 Task: Open Card Tax Planning Review in Board Public Speaking Training to Workspace Advertising Technology and add a team member Softage.2@softage.net, a label Blue, a checklist Career Development, an attachment from your computer, a color Blue and finally, add a card description 'Plan and execute company team-building exercise' and a comment 'Given the potential impact of this task on our company culture and values, let us ensure that we approach it with a sense of inclusivity and diversity.'. Add a start date 'Jan 02, 1900' with a due date 'Jan 09, 1900'
Action: Mouse moved to (221, 147)
Screenshot: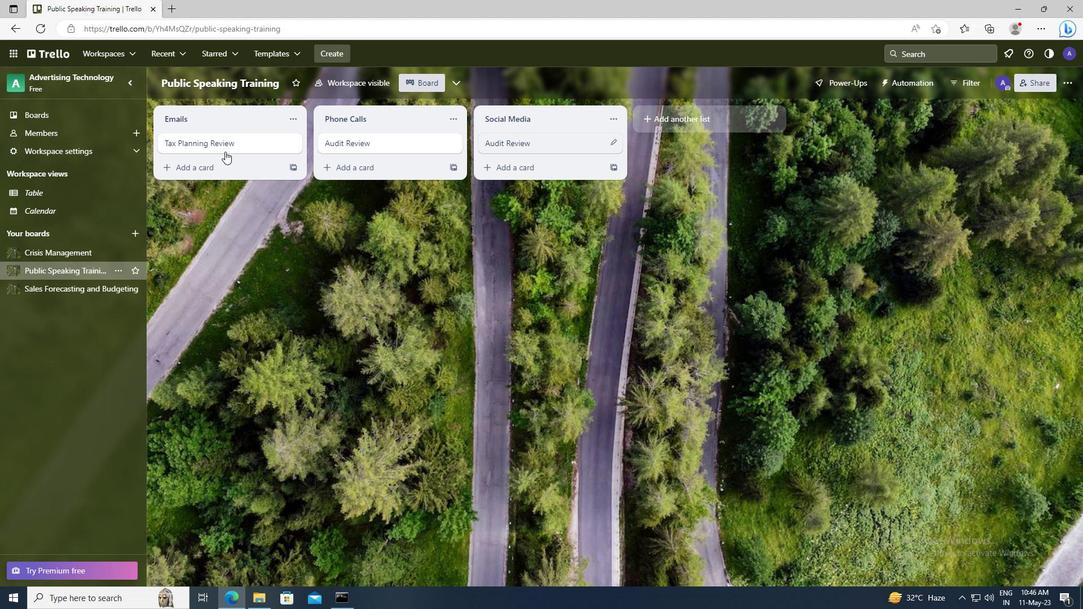 
Action: Mouse pressed left at (221, 147)
Screenshot: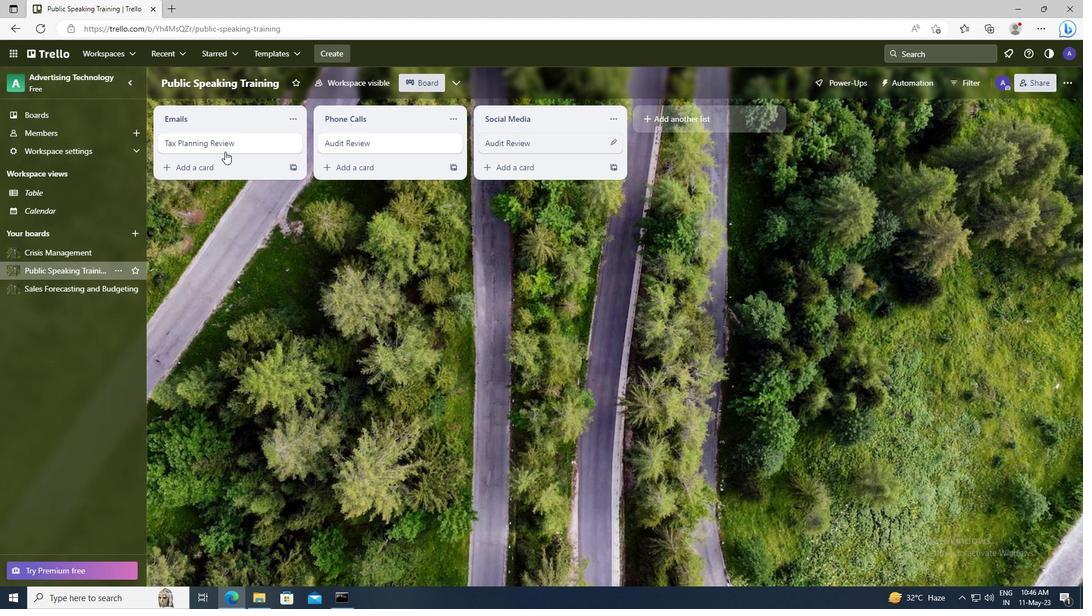 
Action: Mouse moved to (690, 145)
Screenshot: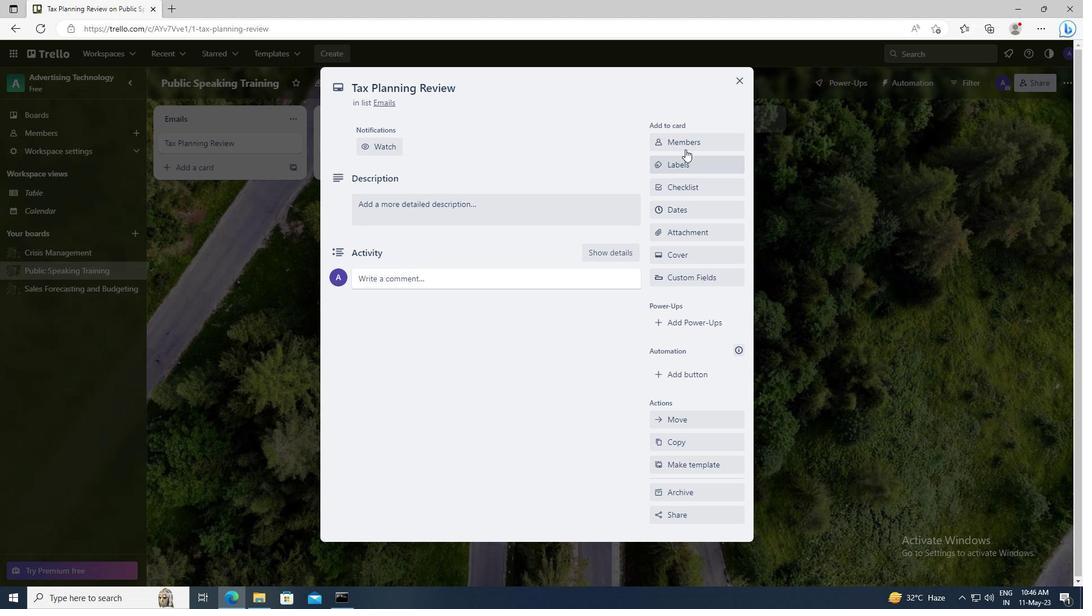
Action: Mouse pressed left at (690, 145)
Screenshot: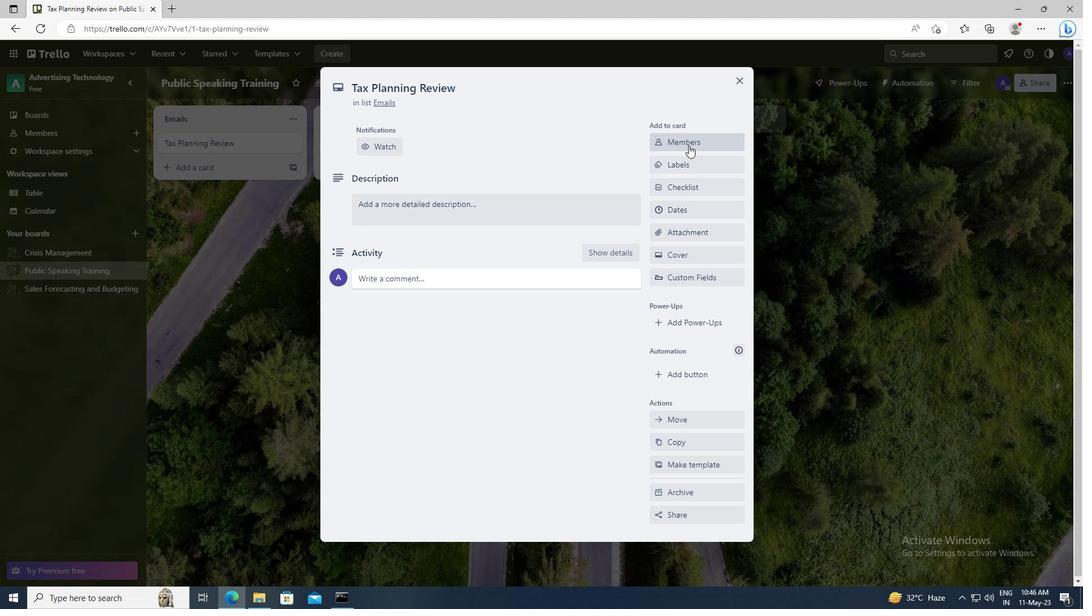 
Action: Mouse moved to (699, 199)
Screenshot: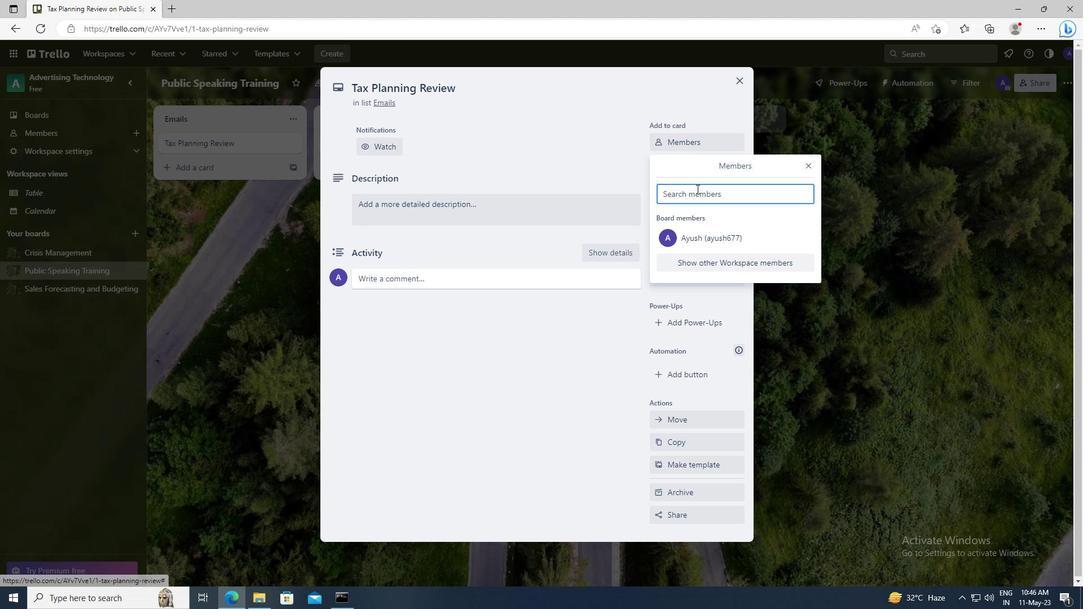 
Action: Mouse pressed left at (699, 199)
Screenshot: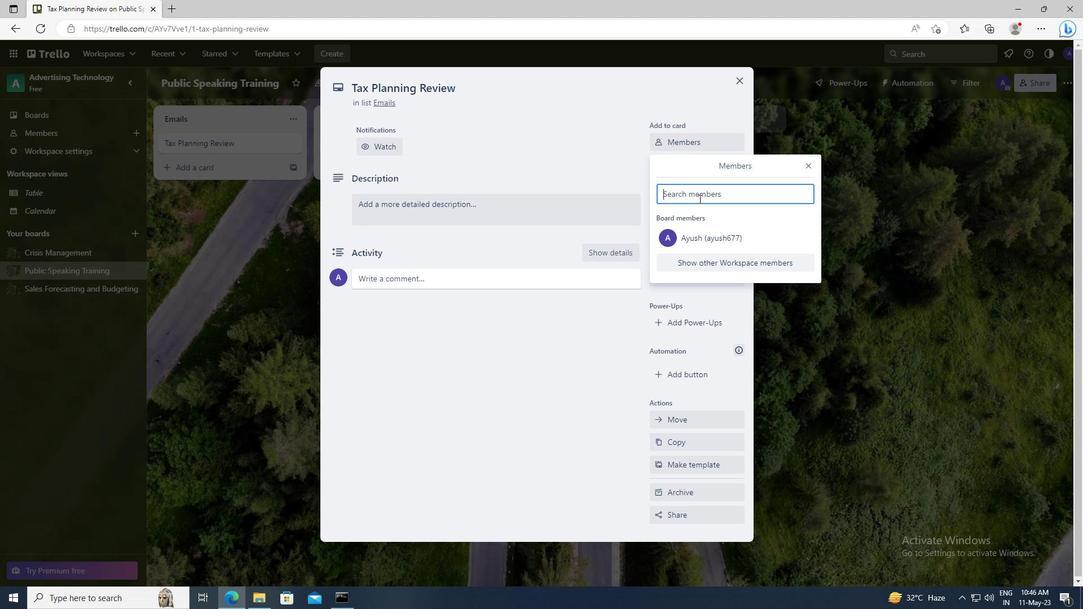 
Action: Key pressed <Key.shift>SOFTAGE.2
Screenshot: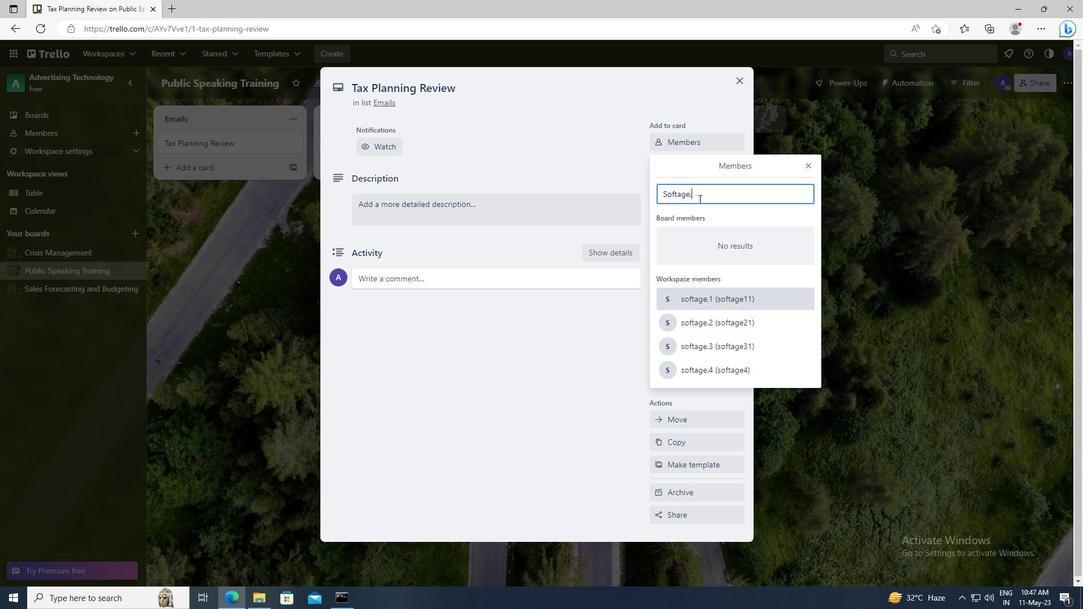 
Action: Mouse moved to (713, 303)
Screenshot: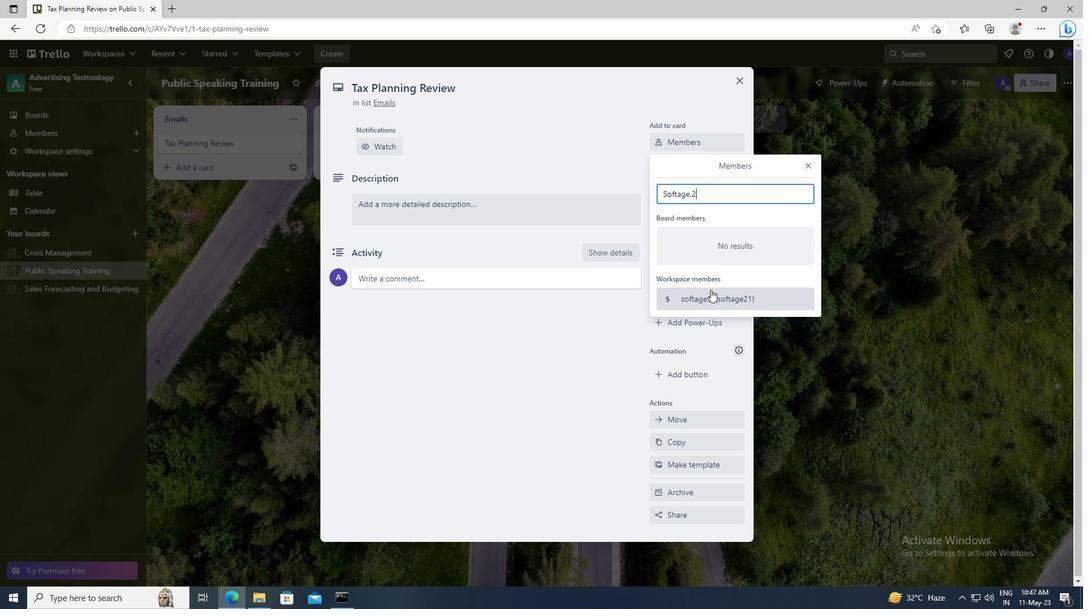 
Action: Mouse pressed left at (713, 303)
Screenshot: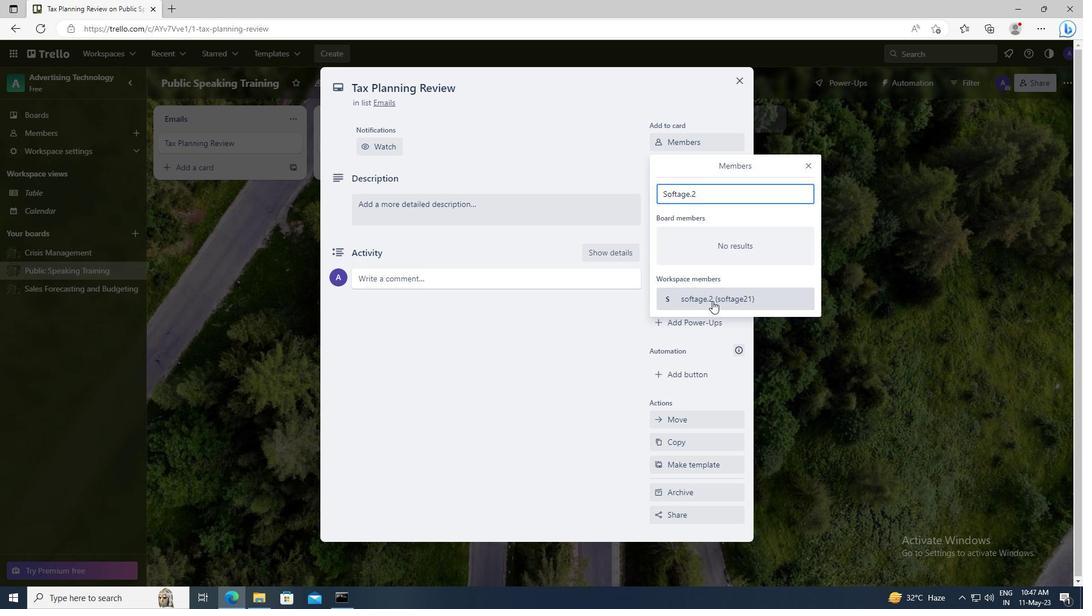 
Action: Mouse moved to (810, 166)
Screenshot: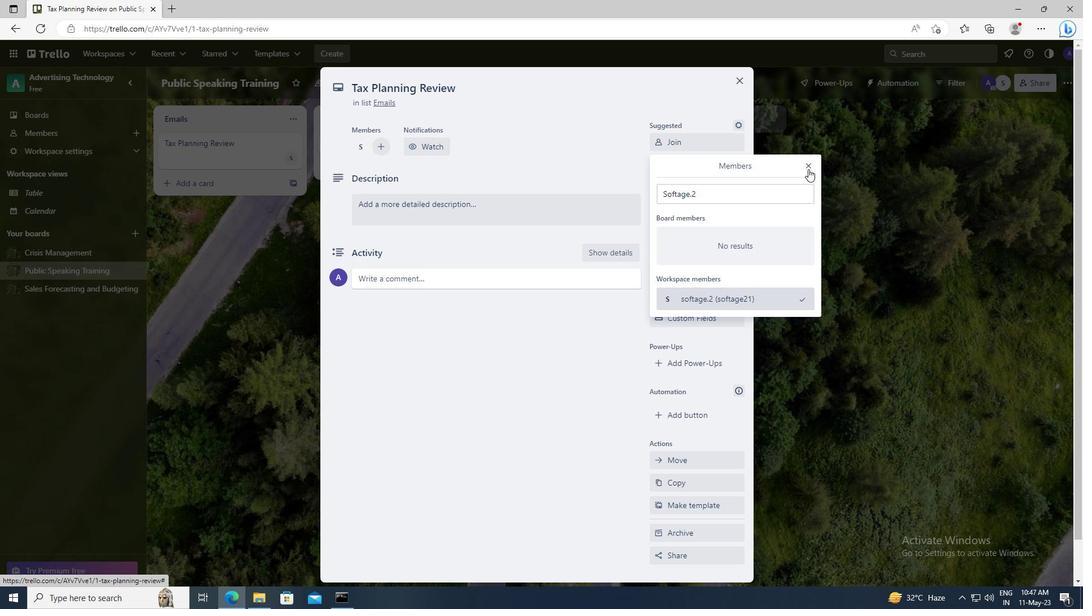 
Action: Mouse pressed left at (810, 166)
Screenshot: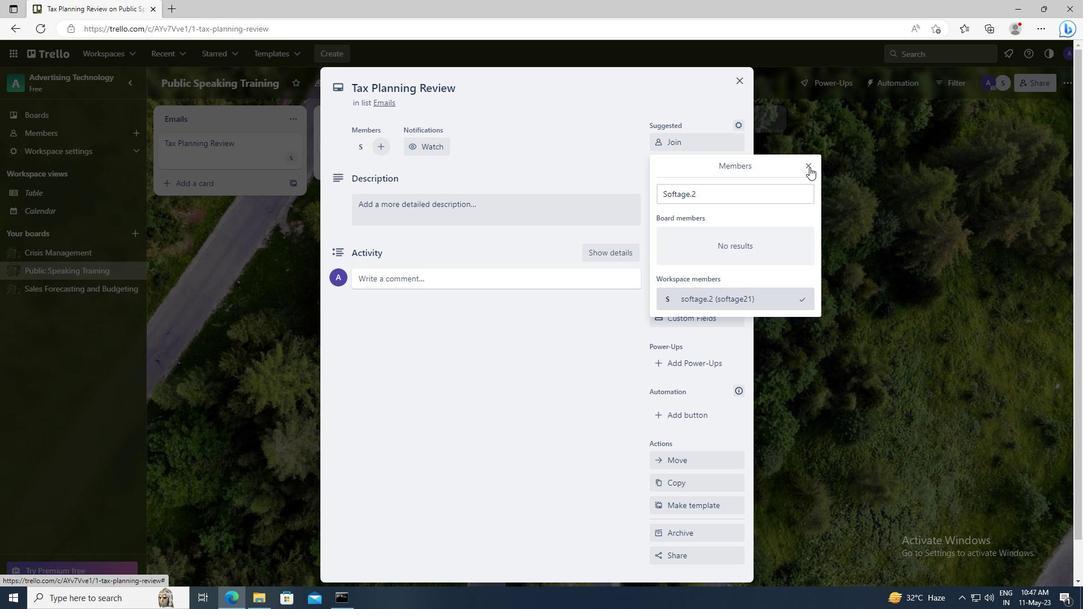 
Action: Mouse moved to (710, 199)
Screenshot: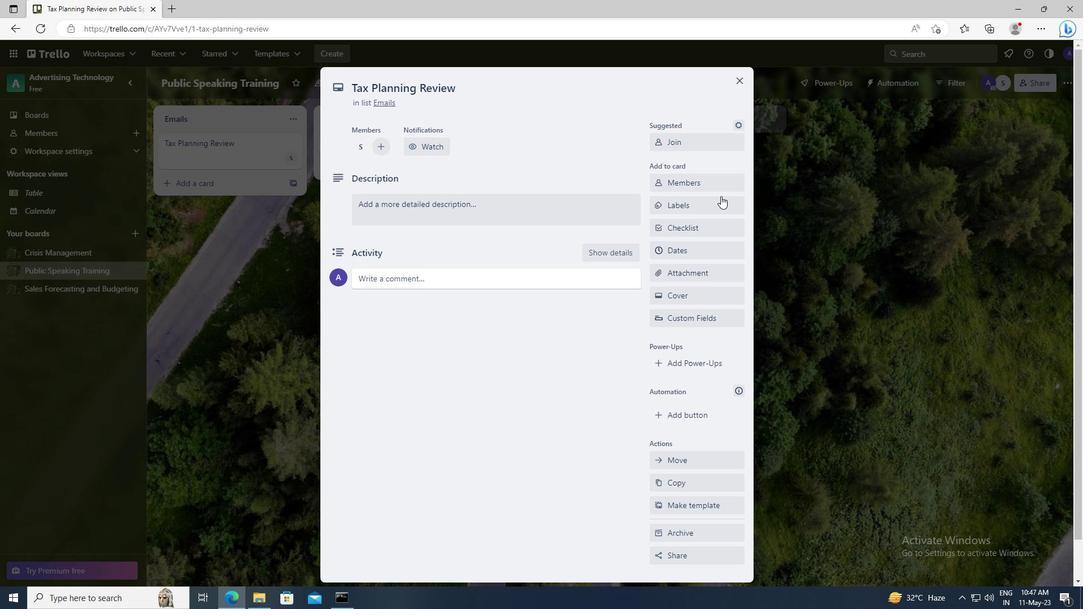 
Action: Mouse pressed left at (710, 199)
Screenshot: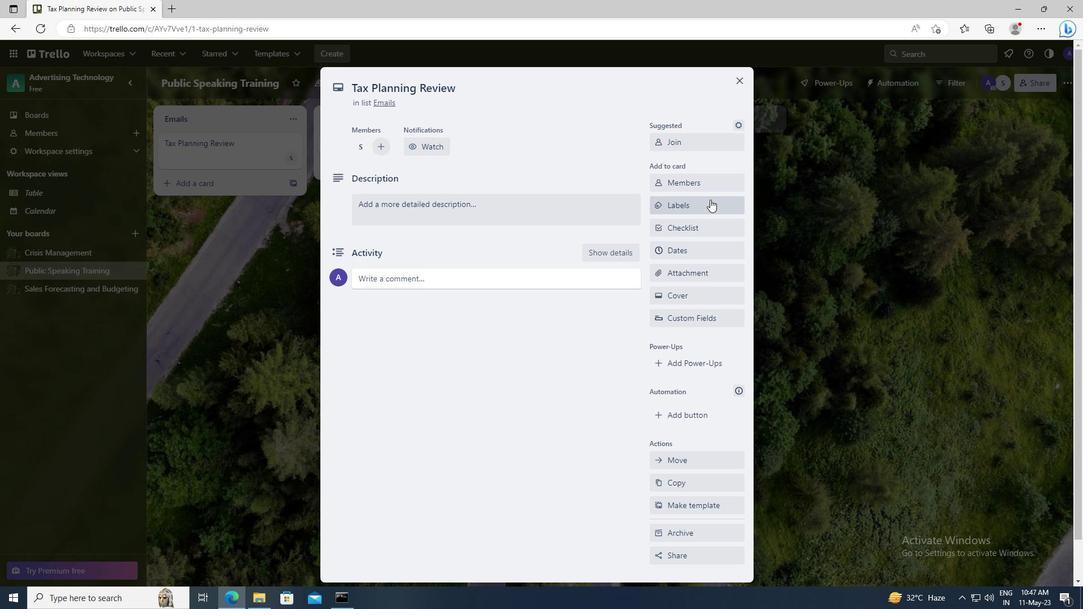 
Action: Mouse moved to (712, 425)
Screenshot: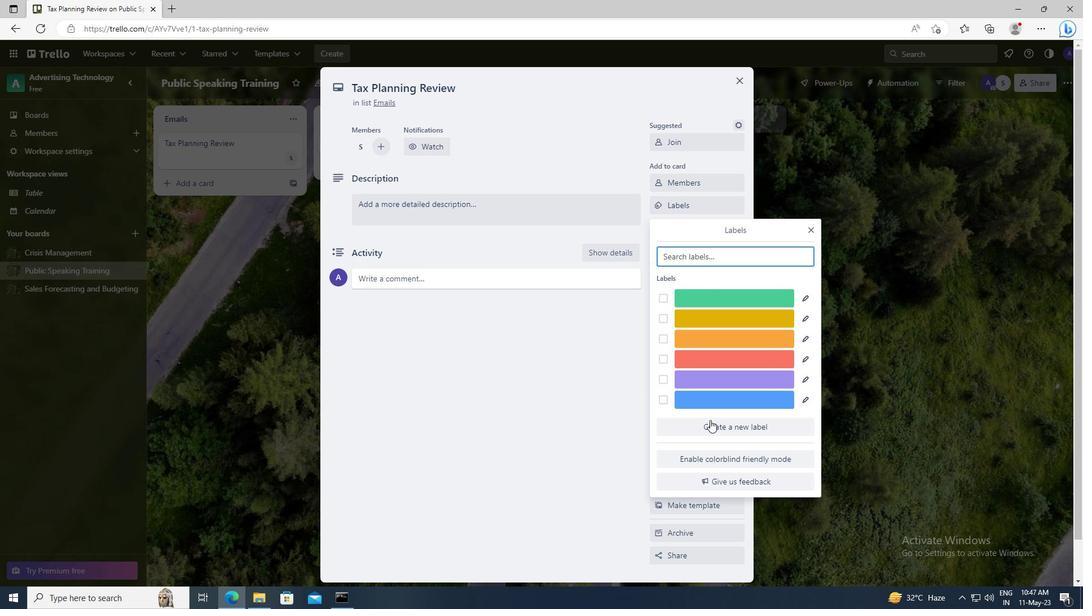 
Action: Mouse pressed left at (712, 425)
Screenshot: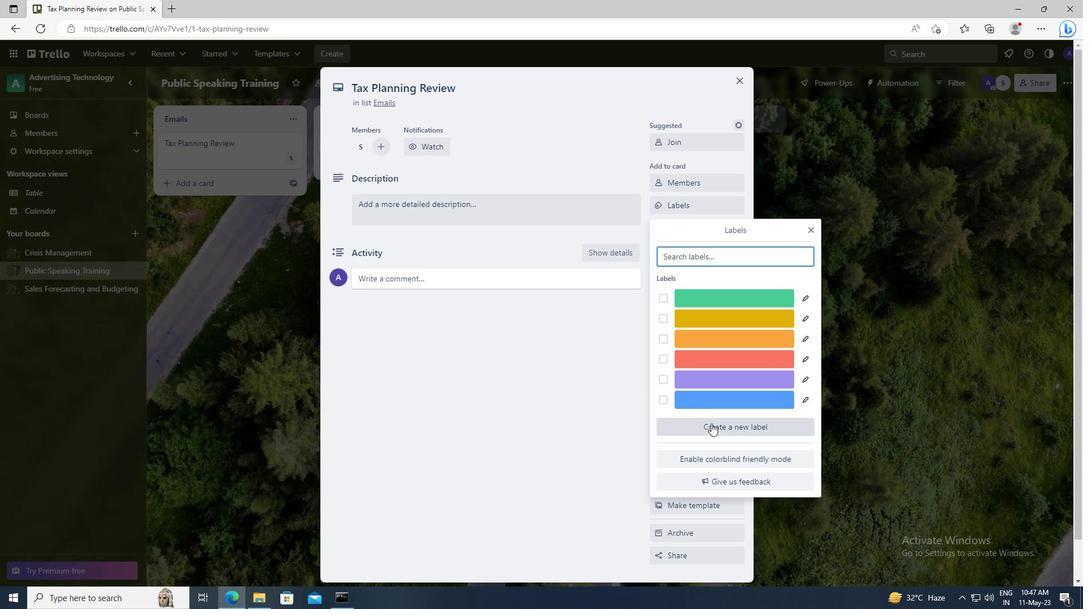 
Action: Mouse moved to (677, 455)
Screenshot: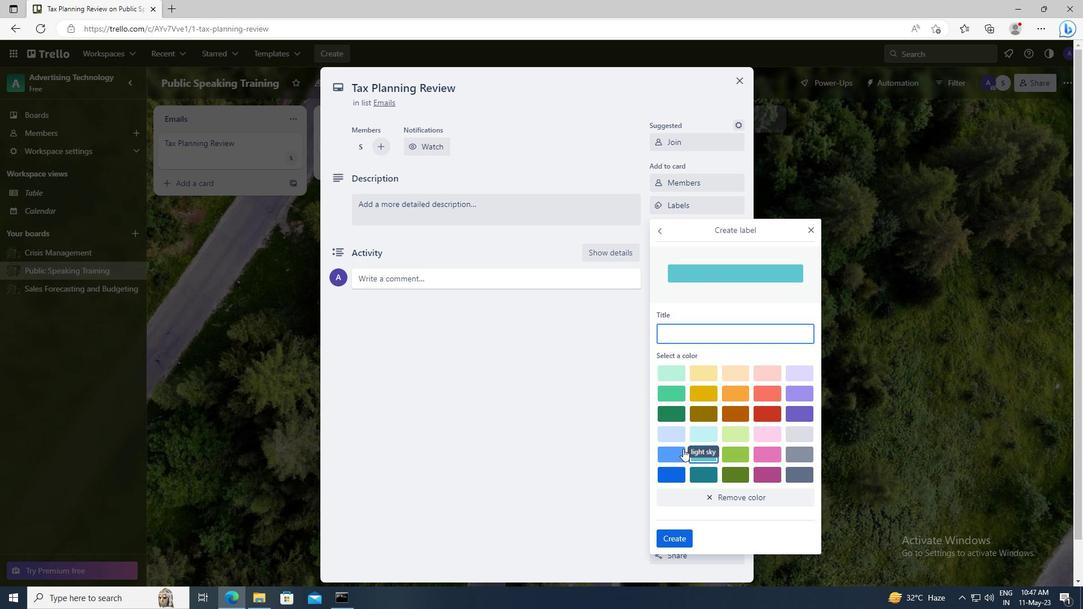 
Action: Mouse pressed left at (677, 455)
Screenshot: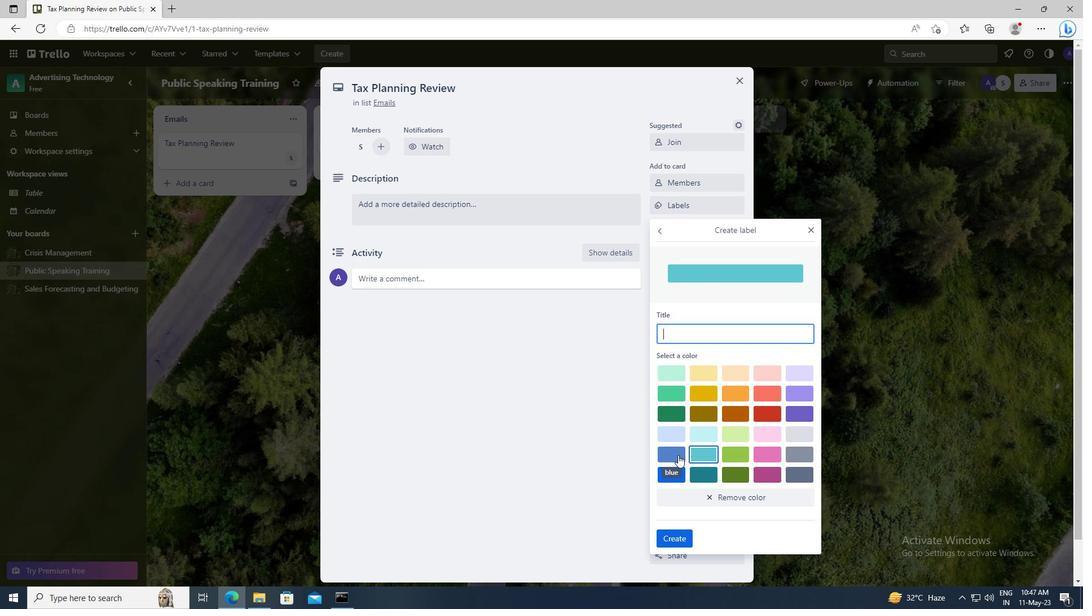 
Action: Mouse moved to (674, 543)
Screenshot: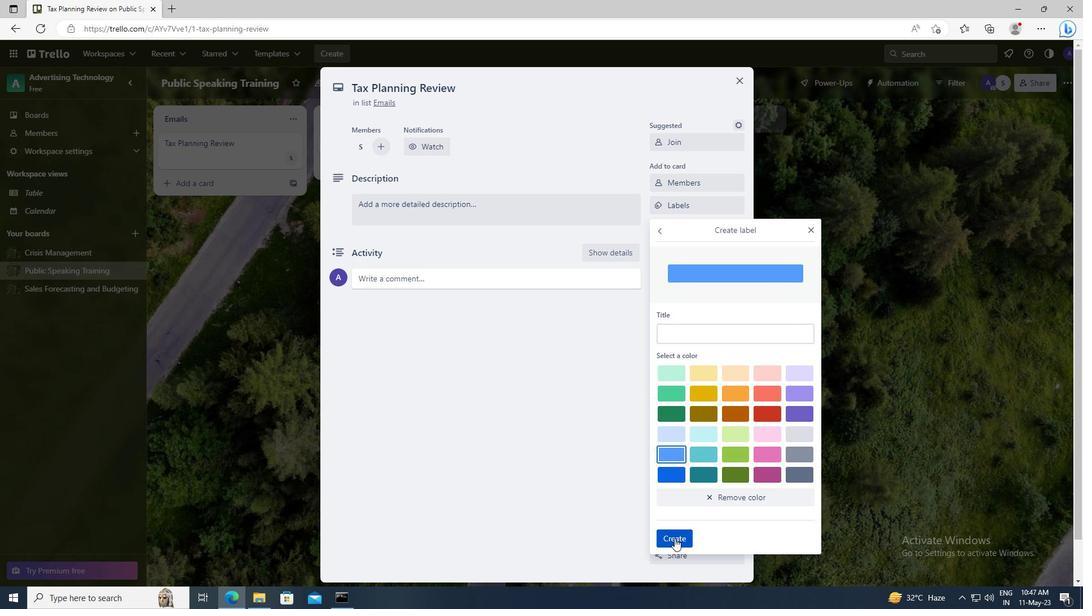 
Action: Mouse pressed left at (674, 543)
Screenshot: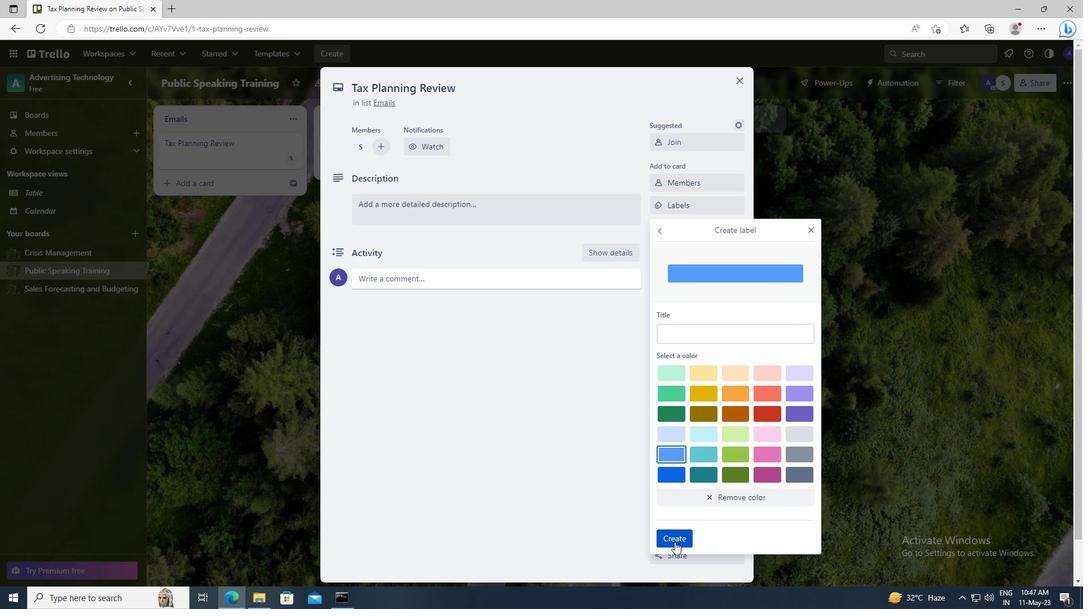 
Action: Mouse moved to (809, 228)
Screenshot: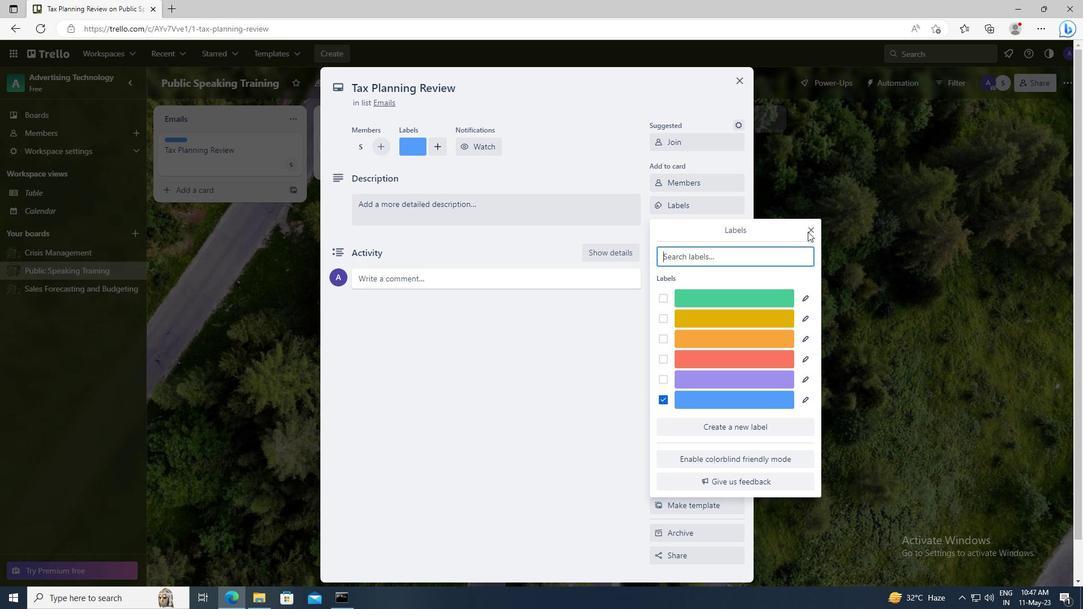 
Action: Mouse pressed left at (809, 228)
Screenshot: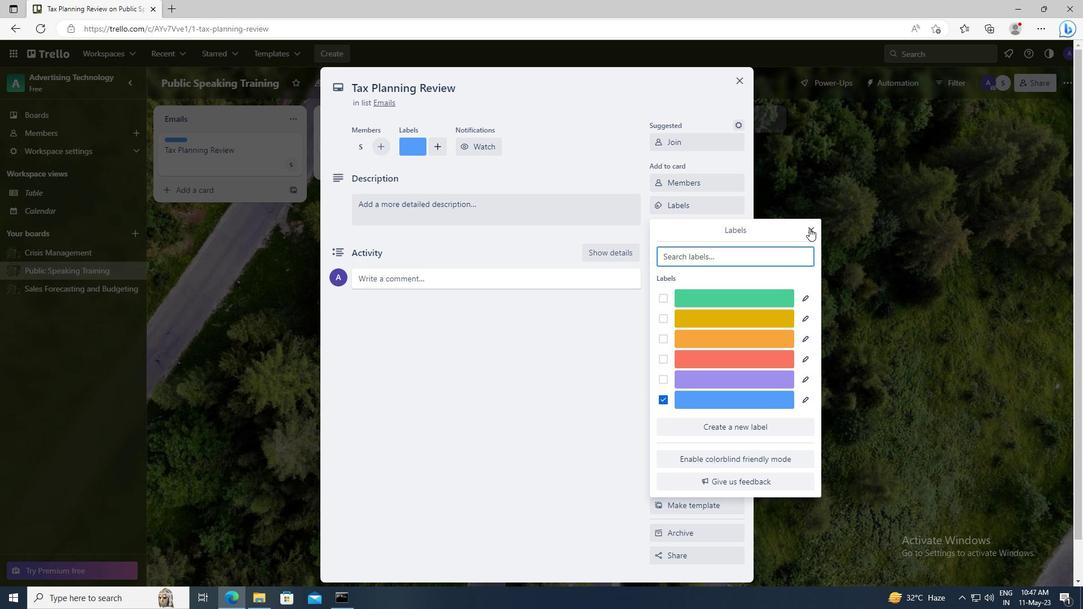 
Action: Mouse moved to (701, 225)
Screenshot: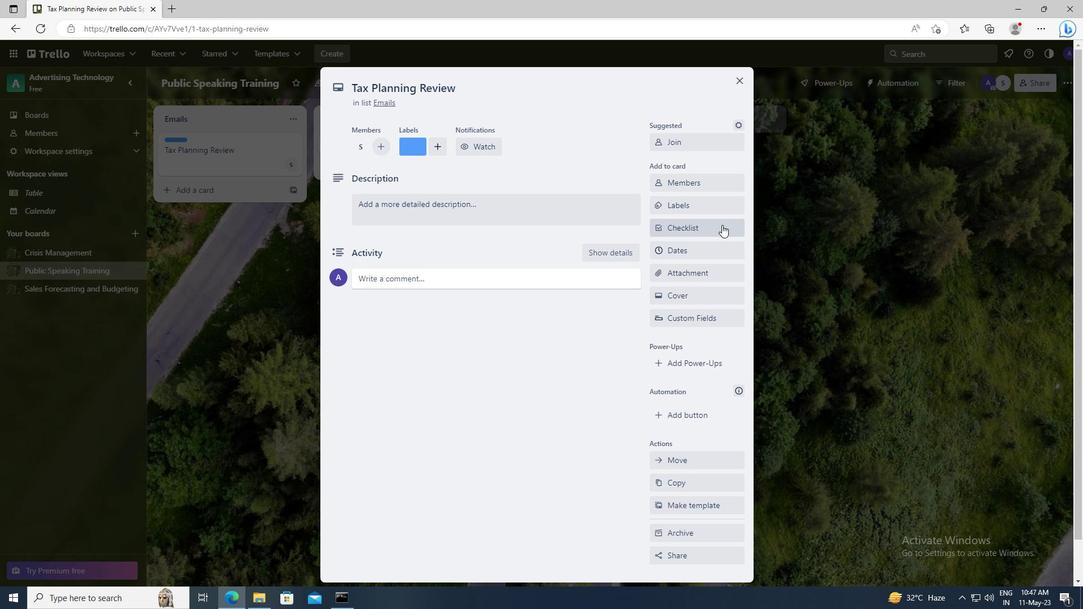 
Action: Mouse pressed left at (701, 225)
Screenshot: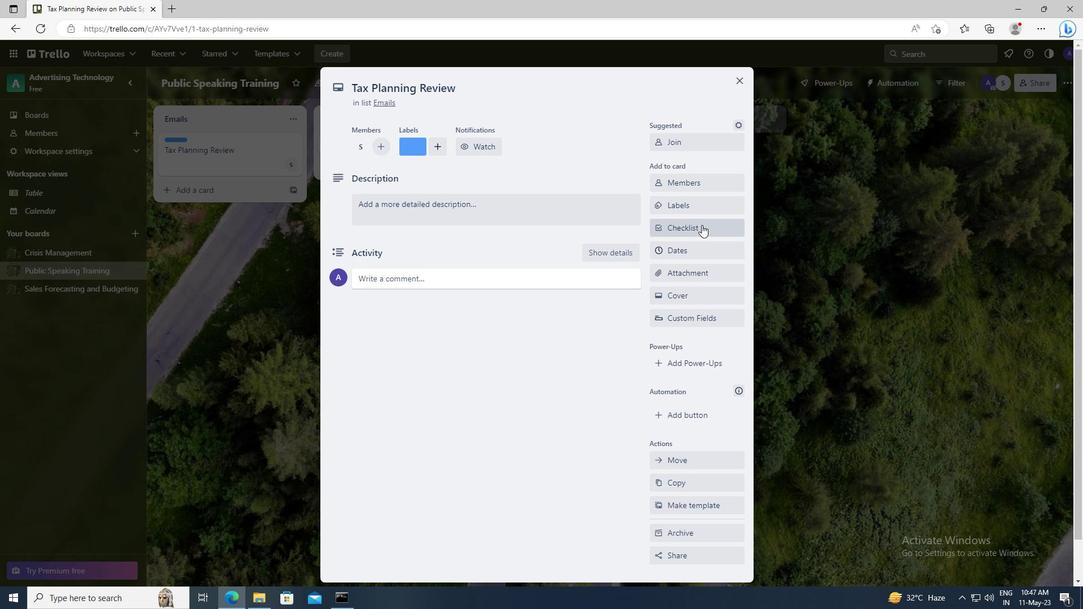
Action: Key pressed <Key.shift>CAREER<Key.space><Key.shift>DEVELOPMENT
Screenshot: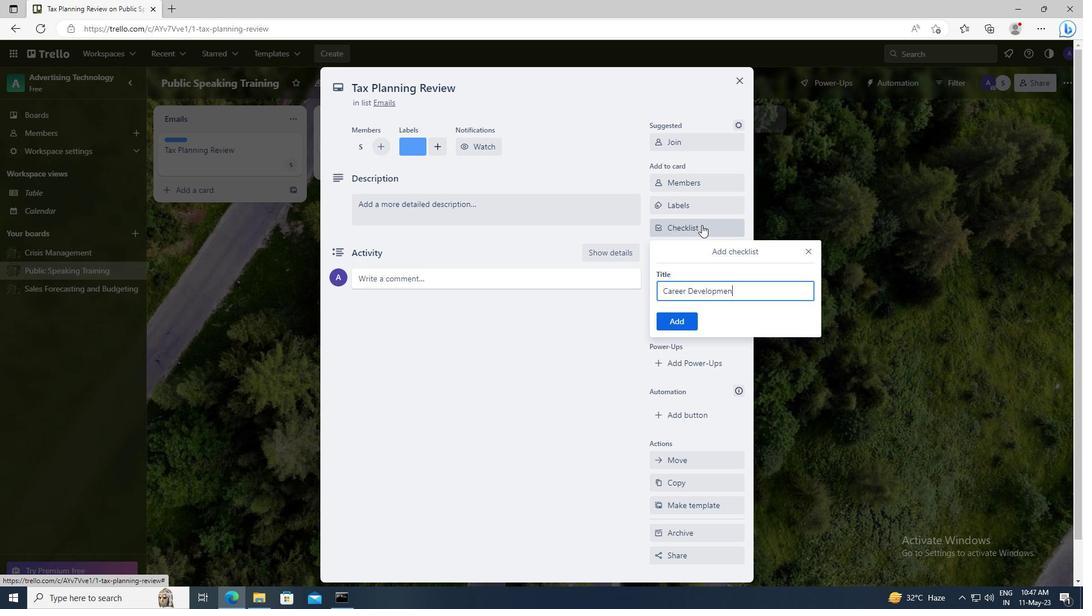 
Action: Mouse moved to (682, 320)
Screenshot: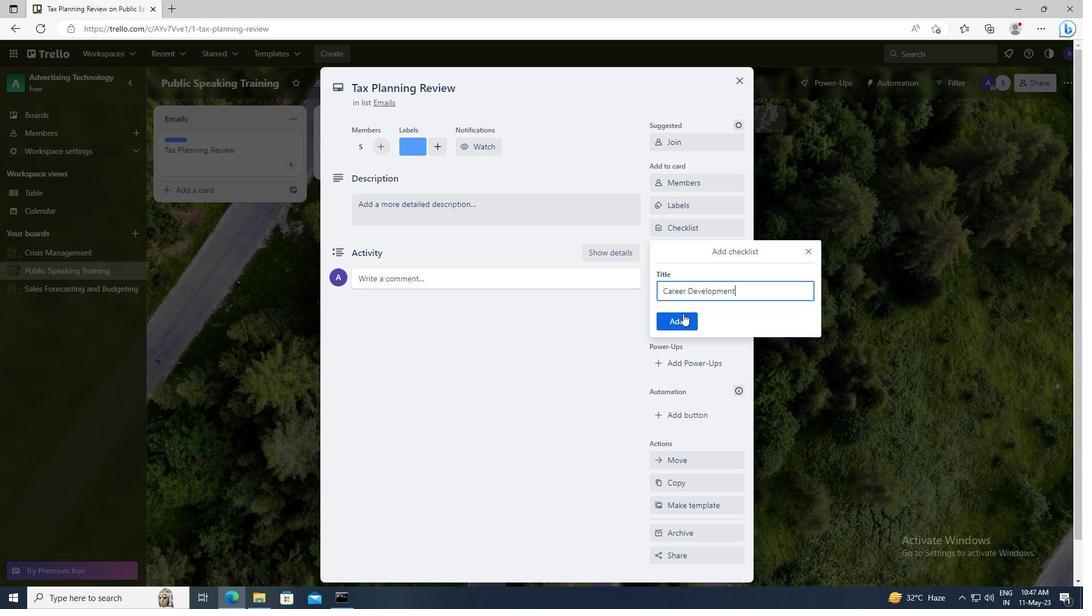 
Action: Mouse pressed left at (682, 320)
Screenshot: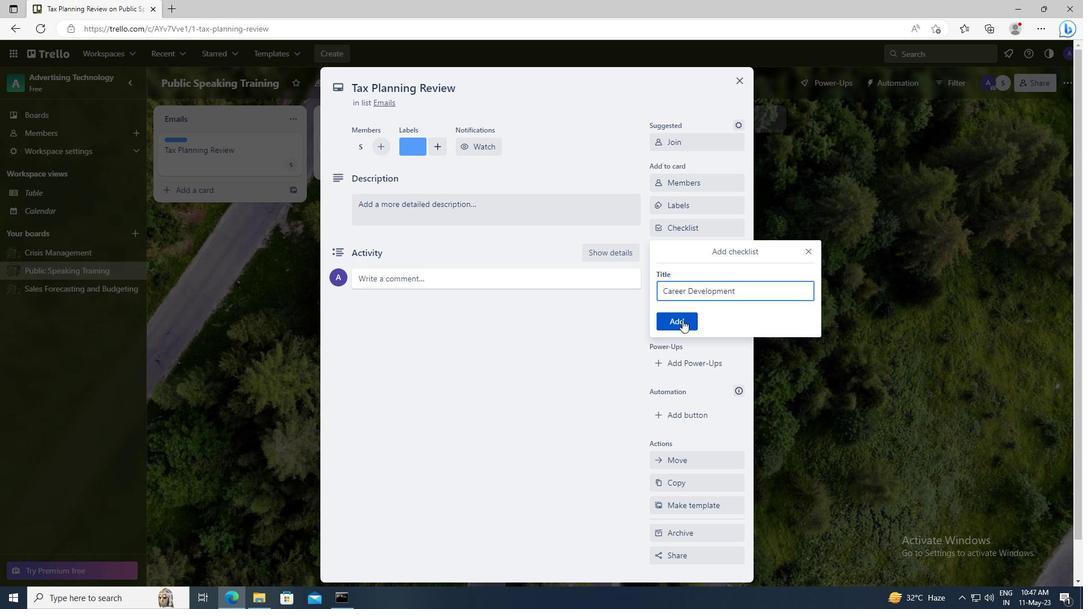 
Action: Mouse moved to (682, 275)
Screenshot: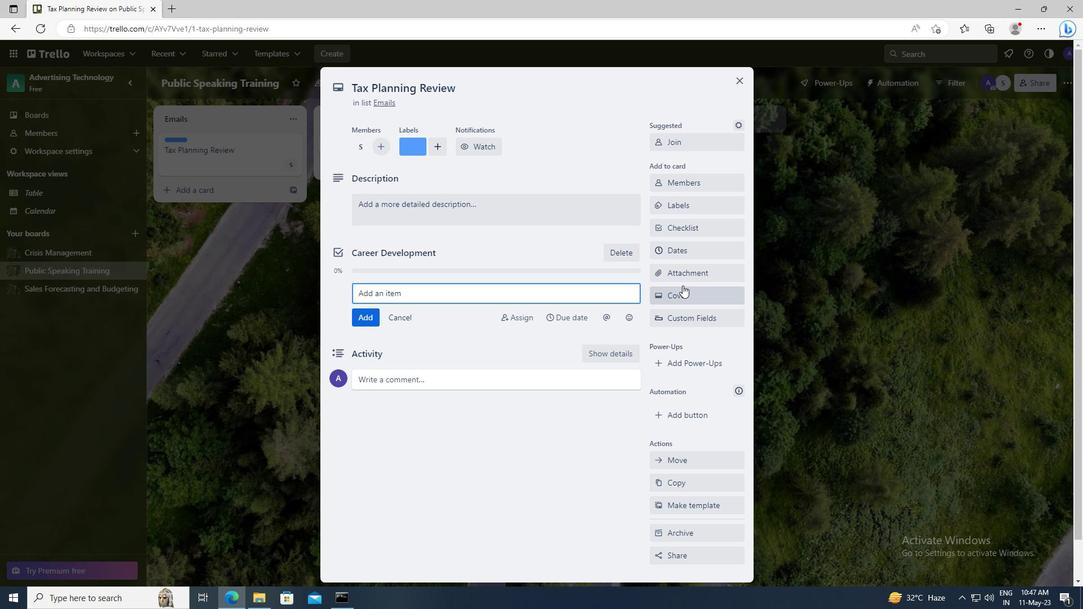 
Action: Mouse pressed left at (682, 275)
Screenshot: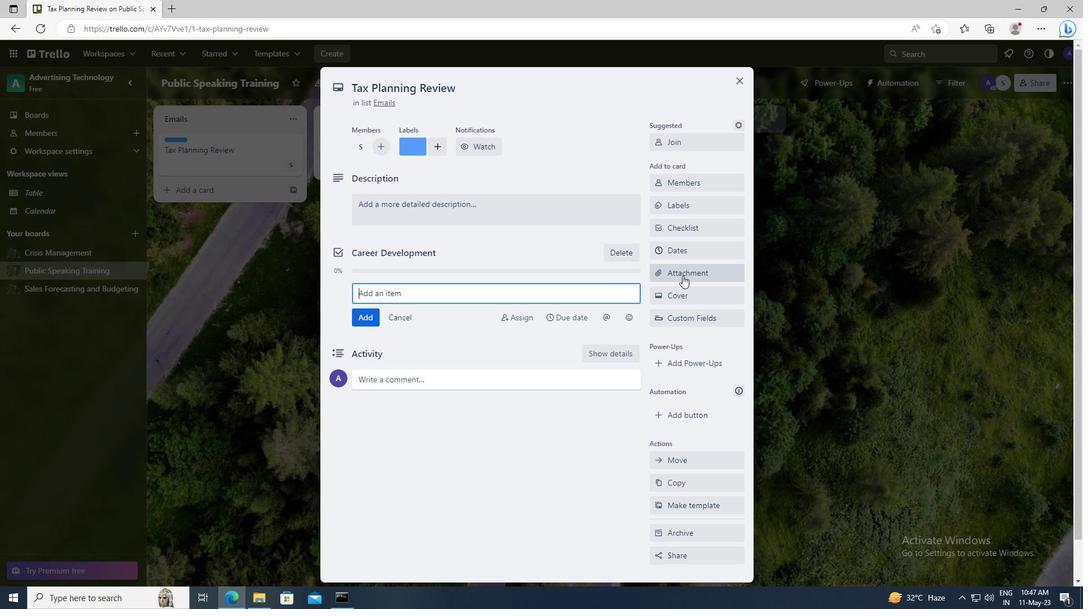 
Action: Mouse moved to (682, 320)
Screenshot: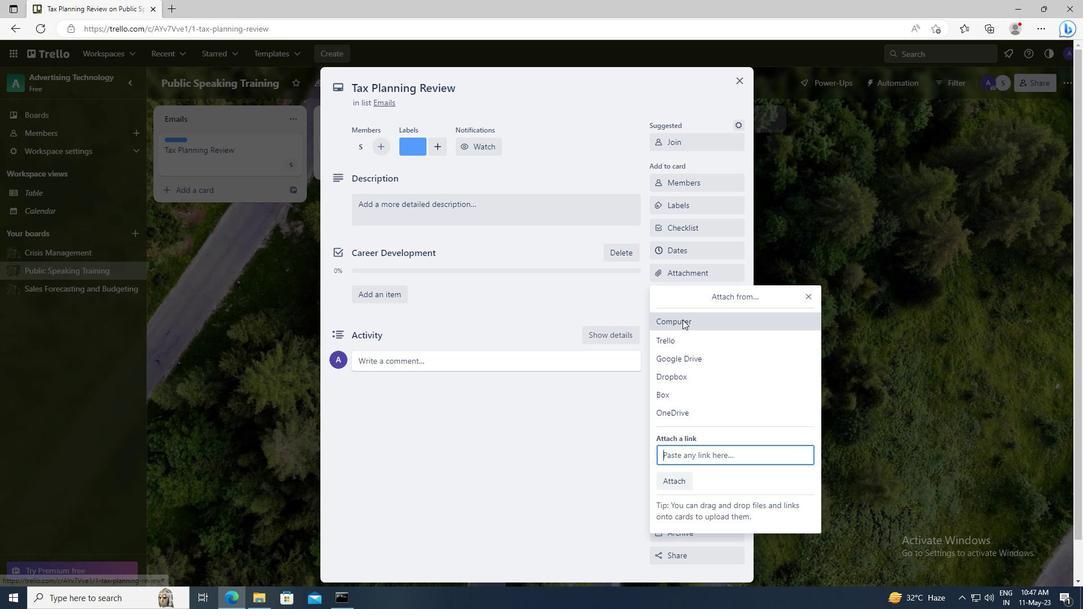 
Action: Mouse pressed left at (682, 320)
Screenshot: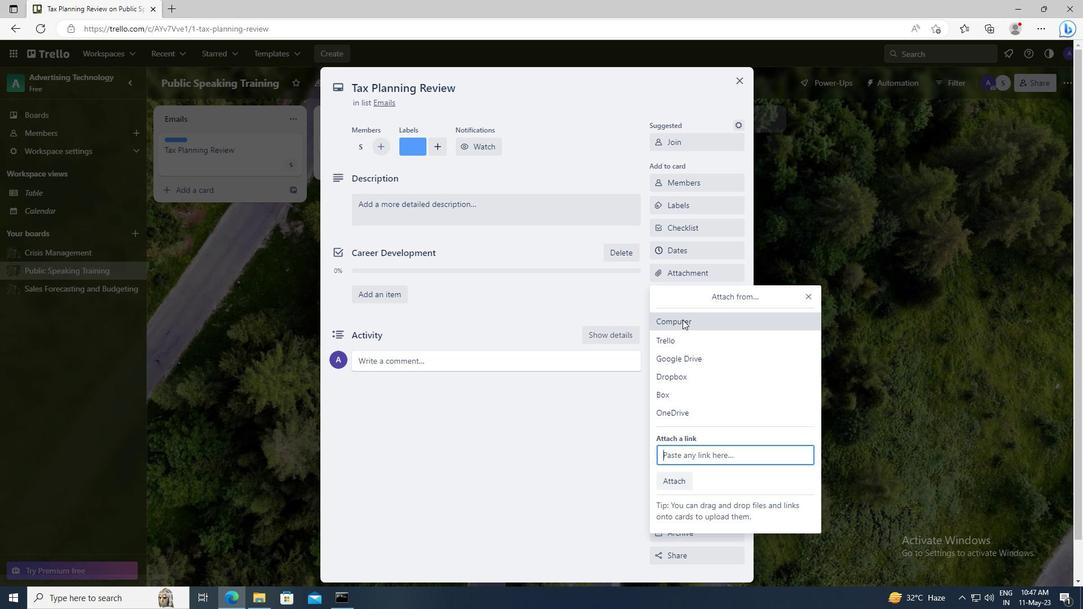 
Action: Mouse moved to (301, 94)
Screenshot: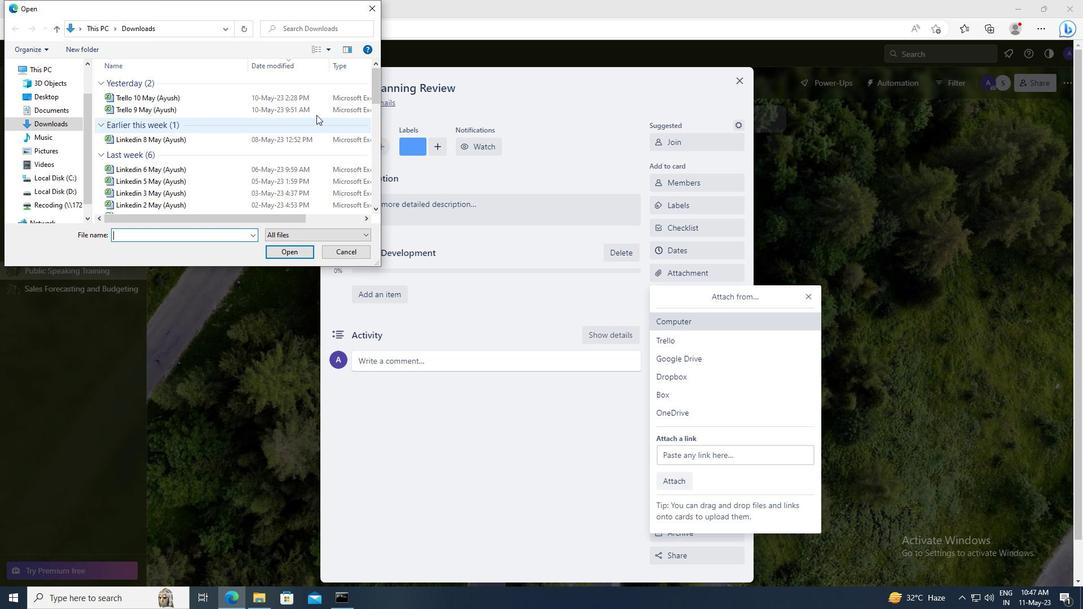 
Action: Mouse pressed left at (301, 94)
Screenshot: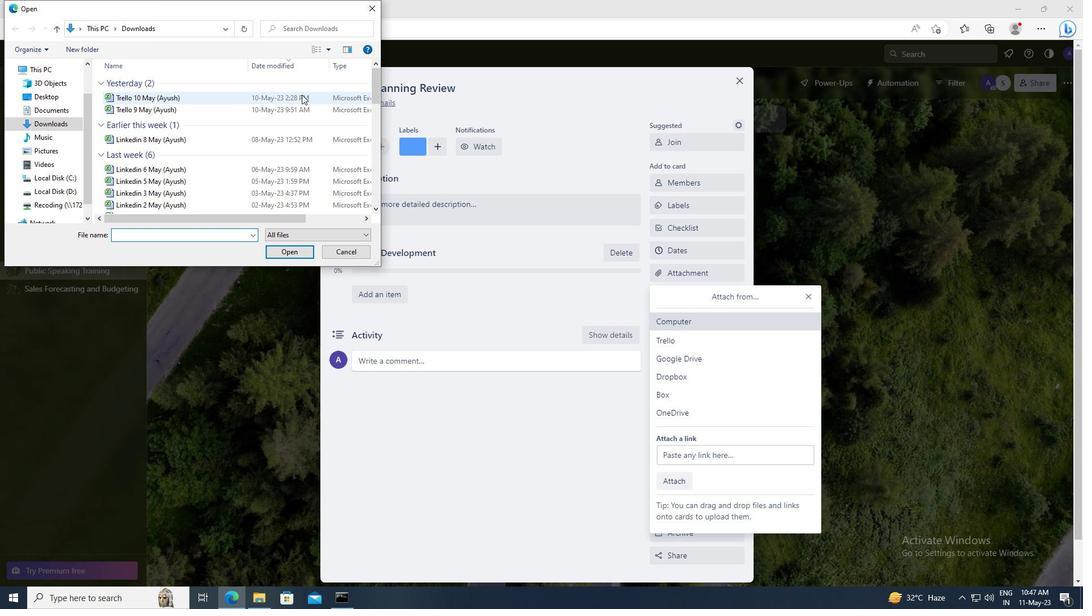 
Action: Mouse moved to (305, 249)
Screenshot: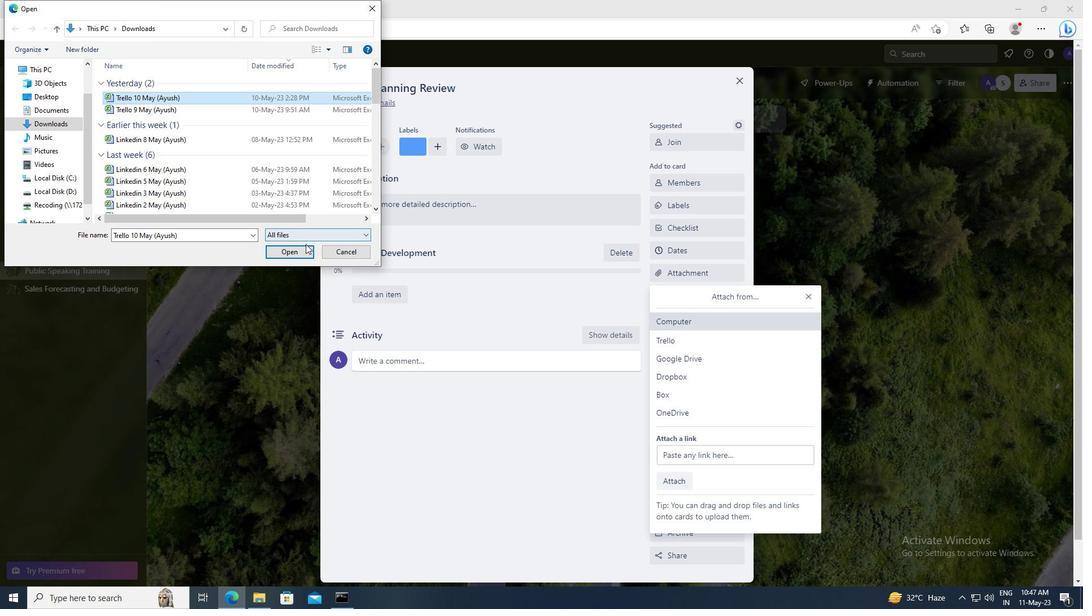 
Action: Mouse pressed left at (305, 249)
Screenshot: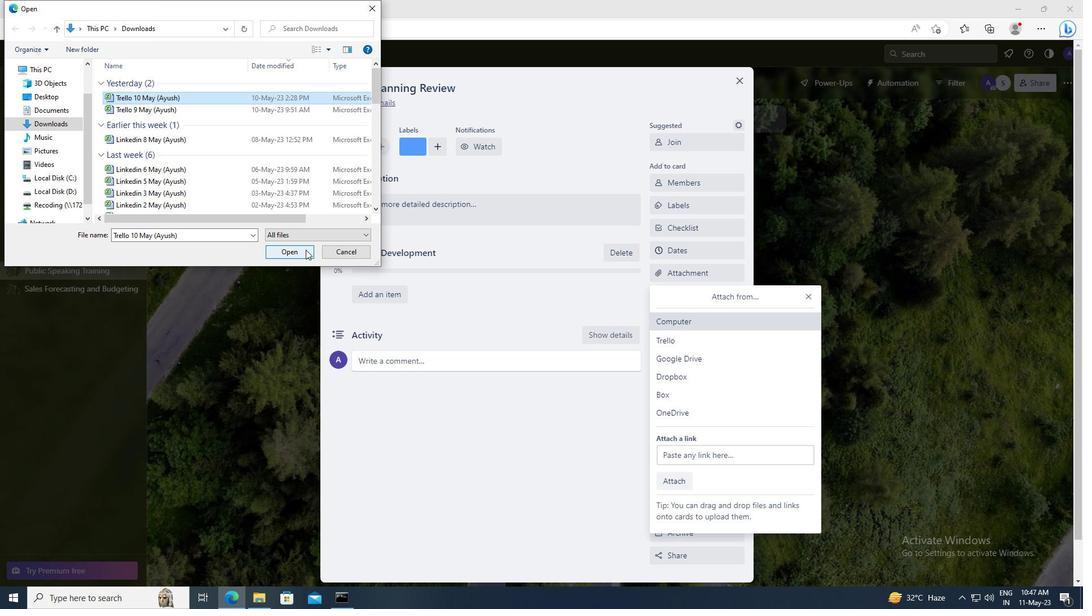 
Action: Mouse moved to (669, 291)
Screenshot: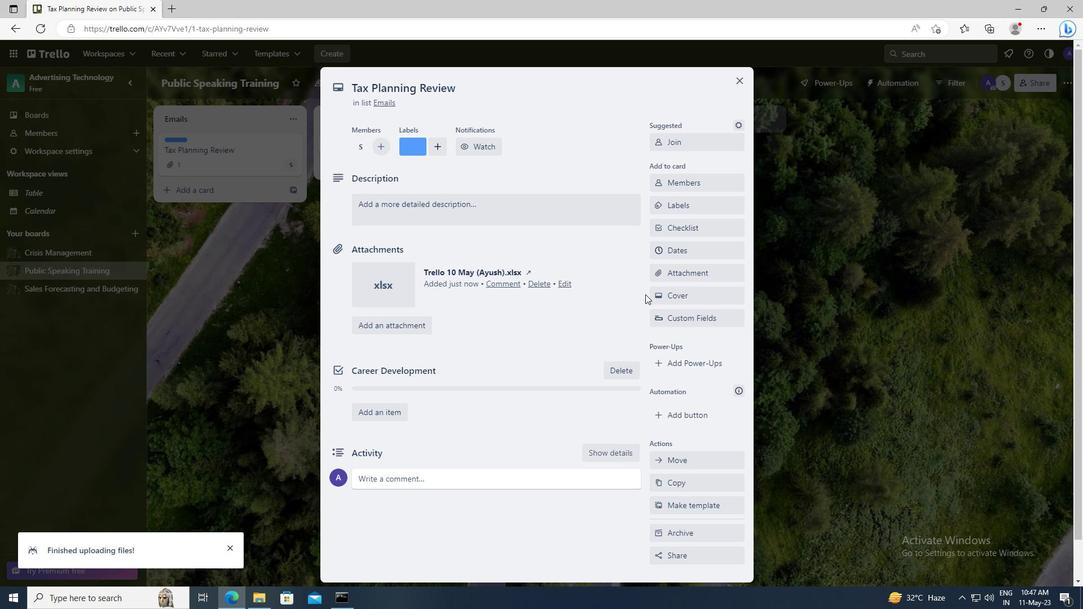 
Action: Mouse pressed left at (669, 291)
Screenshot: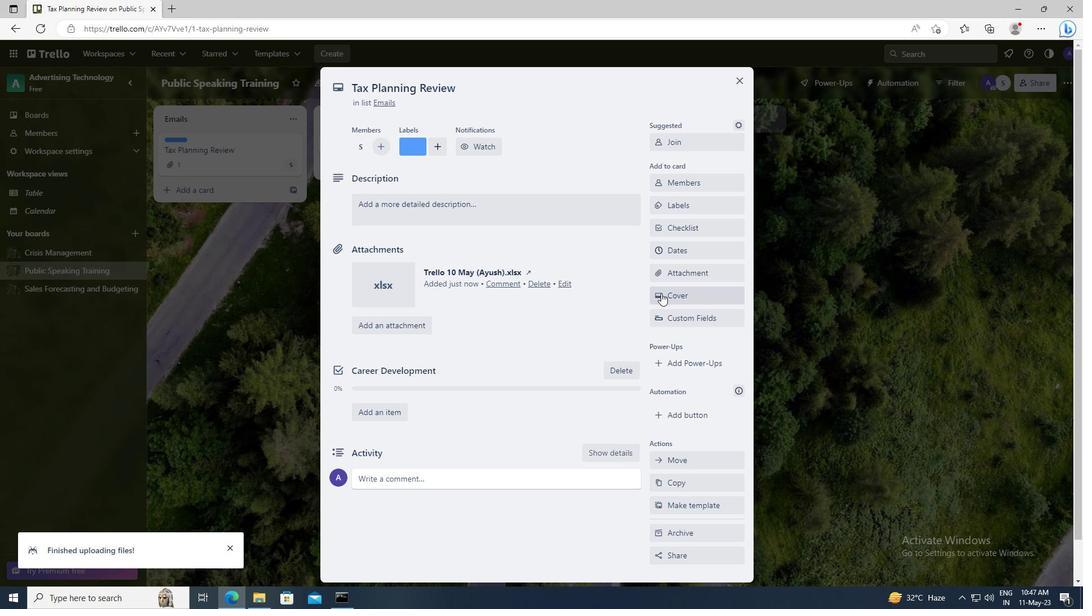 
Action: Mouse moved to (679, 383)
Screenshot: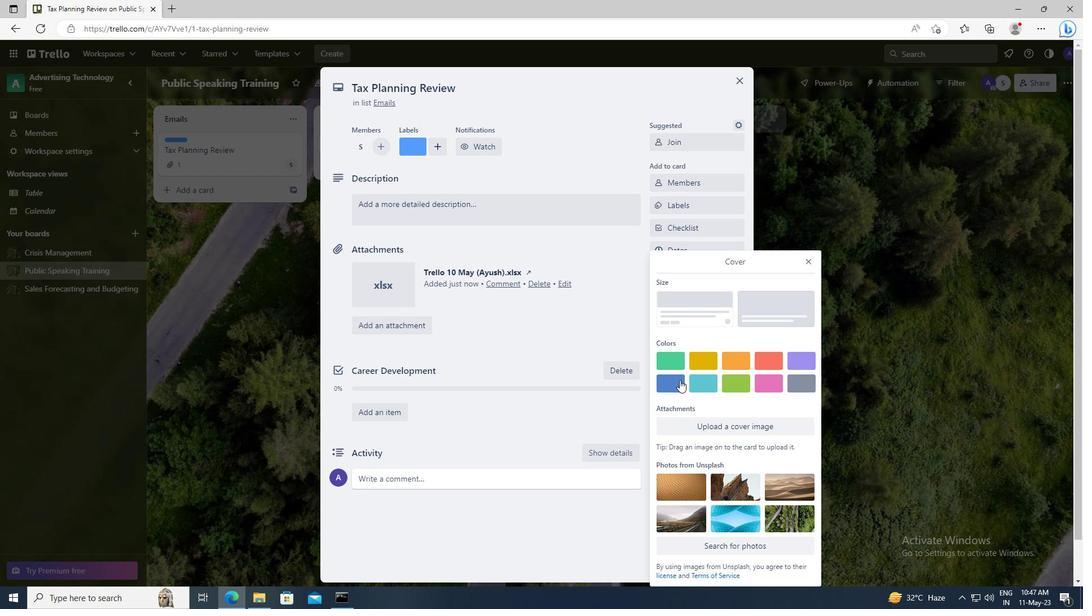 
Action: Mouse pressed left at (679, 383)
Screenshot: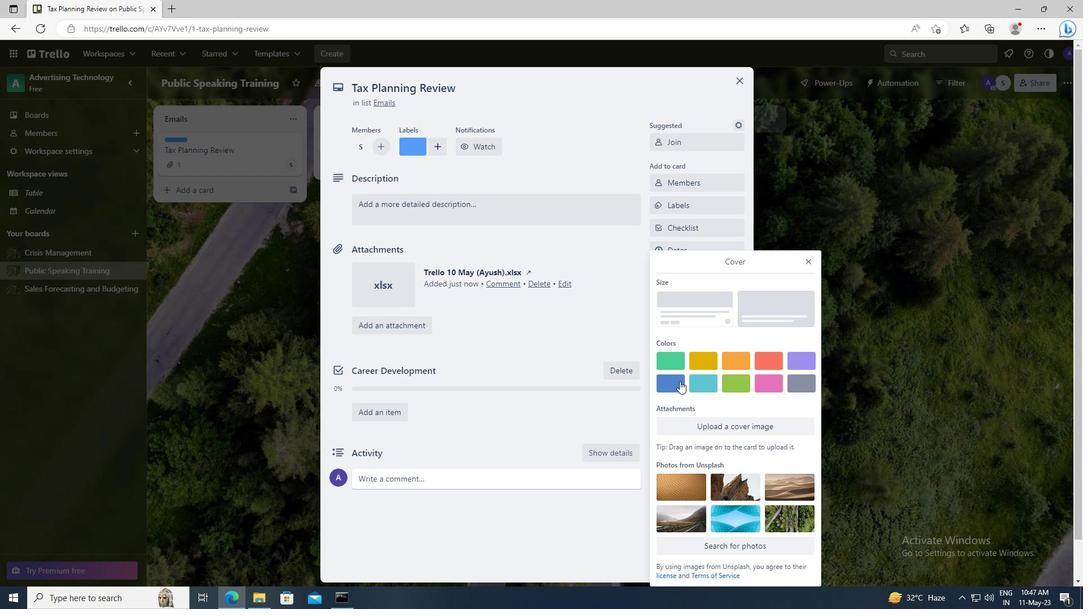 
Action: Mouse moved to (806, 241)
Screenshot: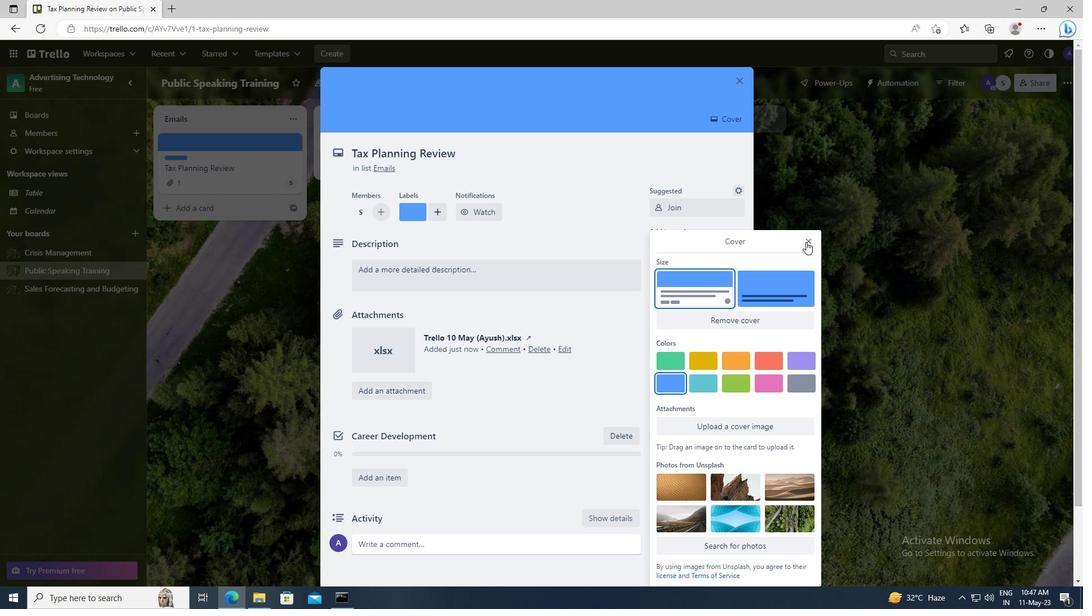 
Action: Mouse pressed left at (806, 241)
Screenshot: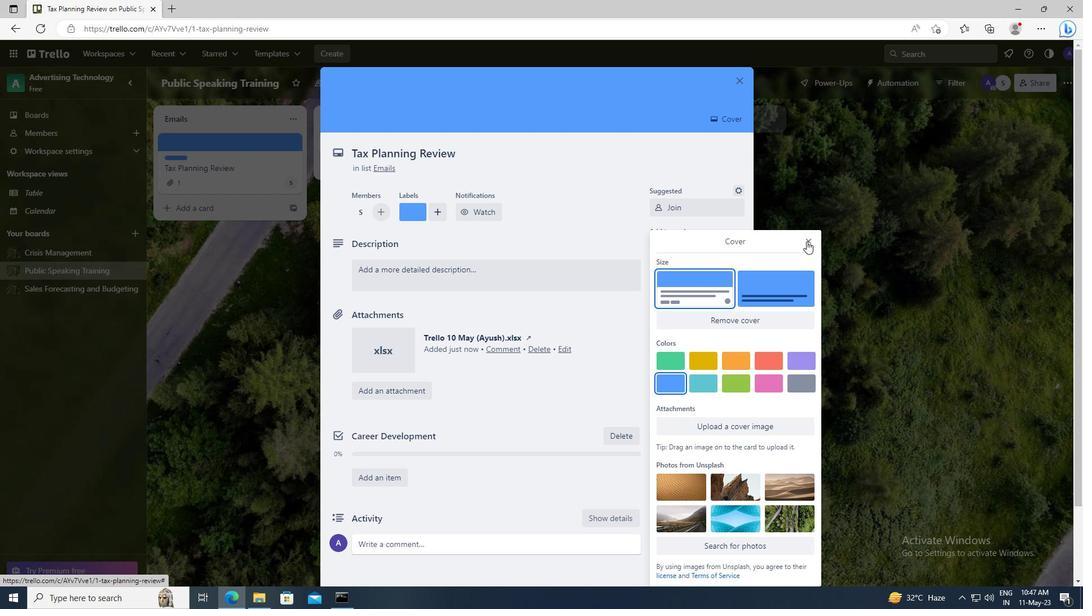 
Action: Mouse moved to (446, 278)
Screenshot: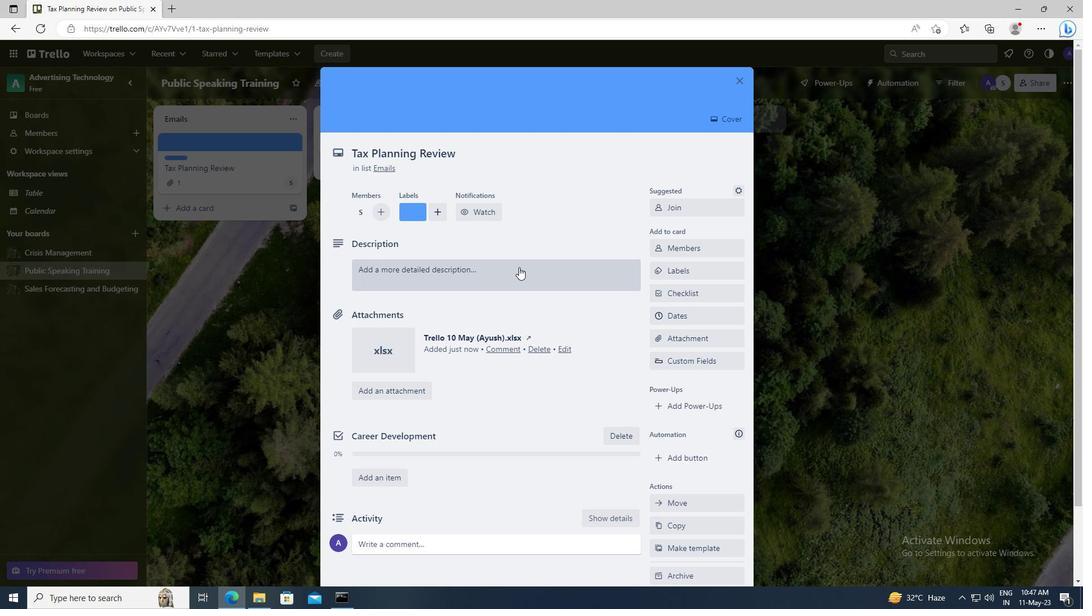
Action: Mouse pressed left at (446, 278)
Screenshot: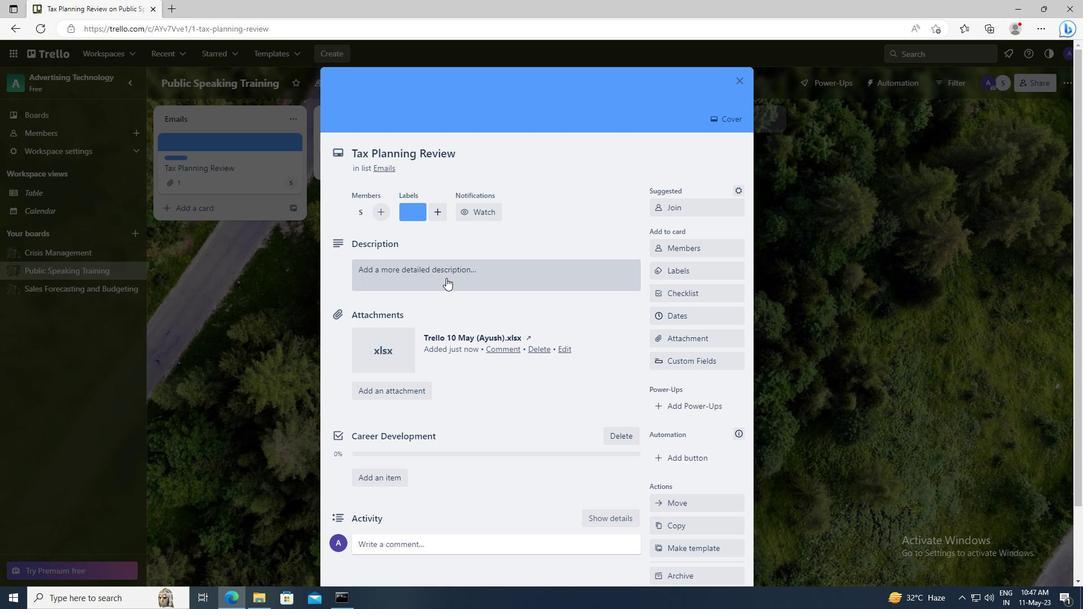 
Action: Key pressed <Key.shift>PLAN<Key.space>AND<Key.space>EXECUTE<Key.space>COMPANY<Key.space>TEAM-BUILDING<Key.space>EXERCISE
Screenshot: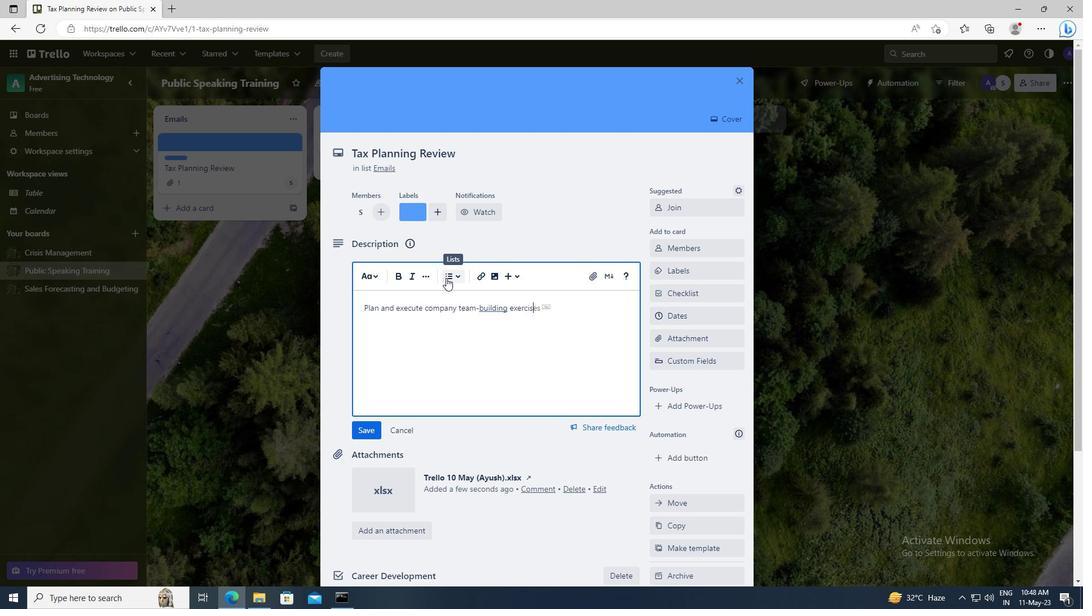 
Action: Mouse scrolled (446, 277) with delta (0, 0)
Screenshot: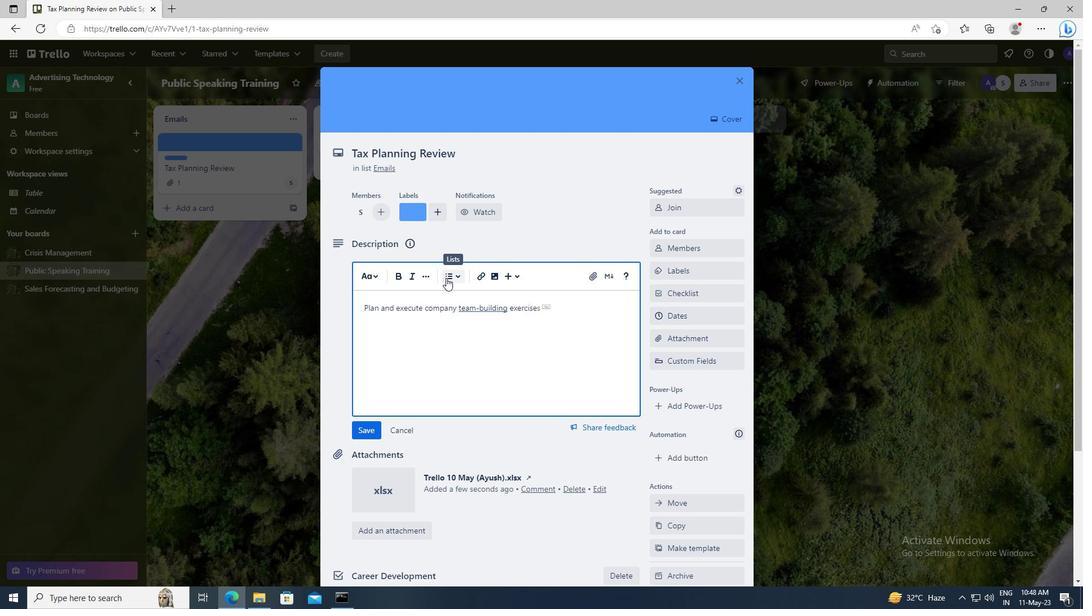 
Action: Mouse moved to (367, 348)
Screenshot: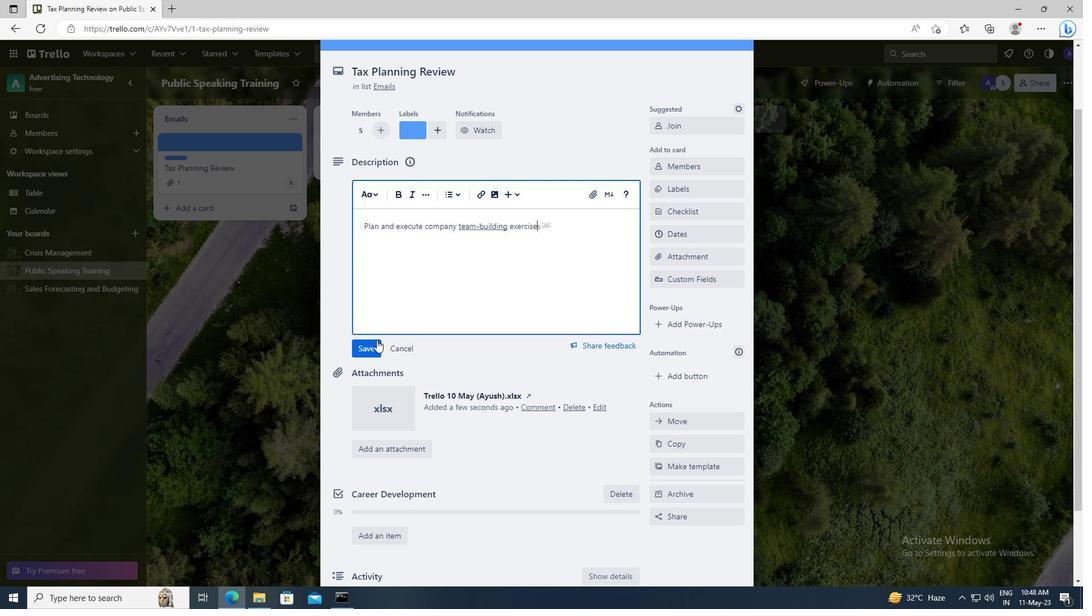 
Action: Mouse pressed left at (367, 348)
Screenshot: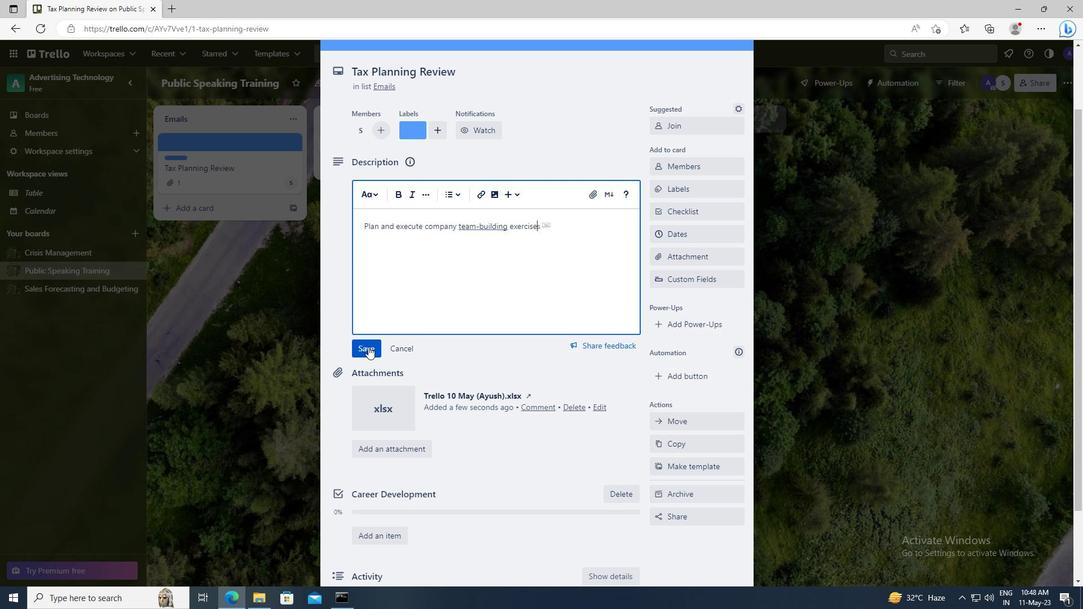 
Action: Mouse moved to (375, 448)
Screenshot: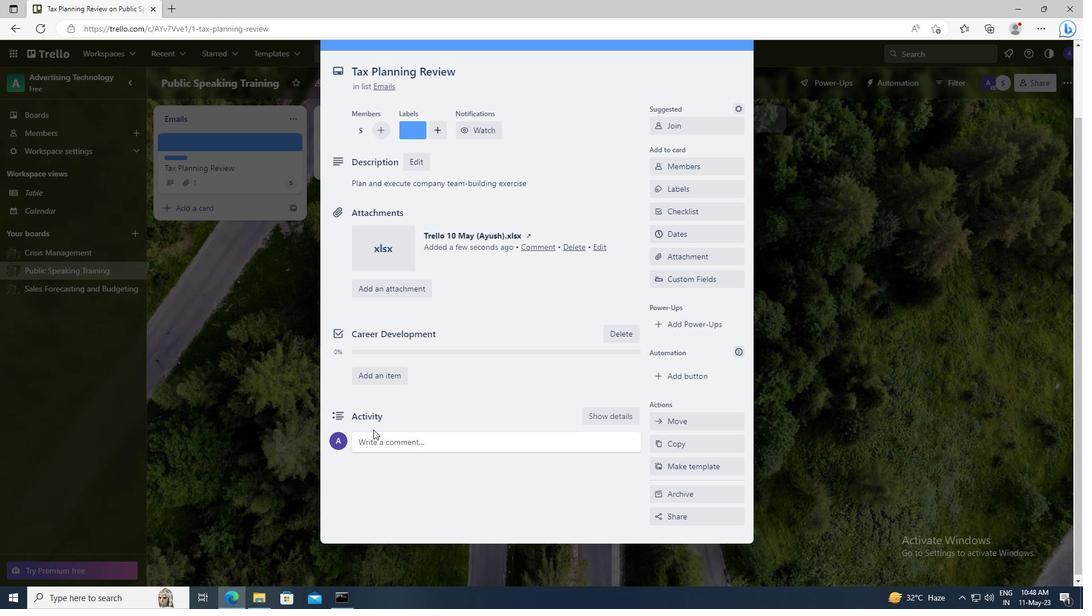 
Action: Mouse pressed left at (375, 448)
Screenshot: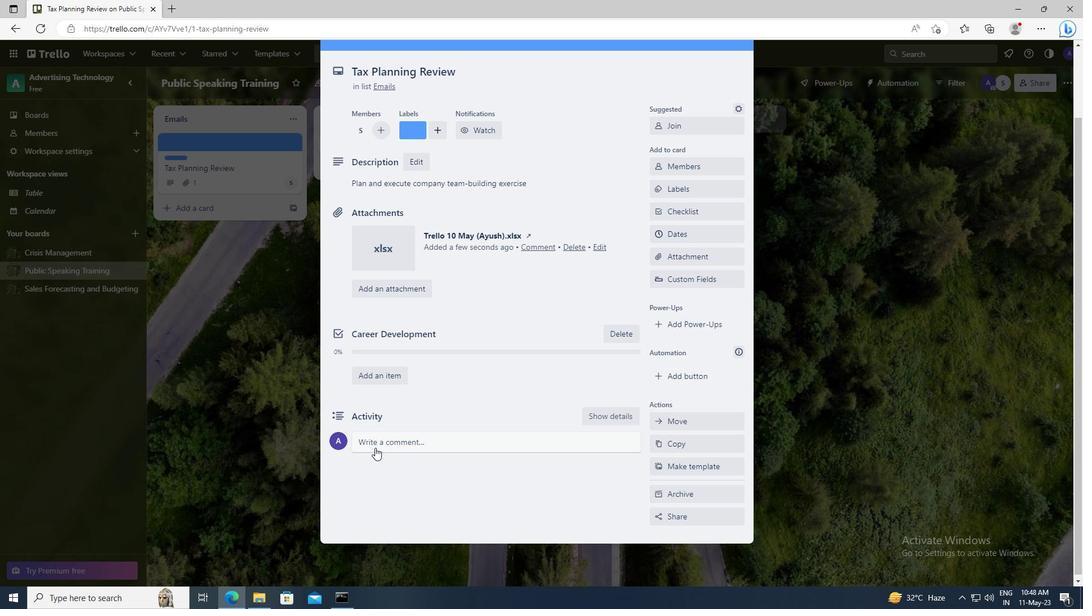 
Action: Key pressed <Key.shift>GIVEN<Key.space>THE<Key.space>POTENTIAL<Key.space>IMPACT<Key.space>OF<Key.space>THIS<Key.space>TASK<Key.space>ON<Key.space>OUR<Key.space>COMPN<Key.backspace>ANY<Key.space>CULTURE<Key.space>AND<Key.space>VALUES,<Key.space>LET<Key.space>US<Key.space>ENSURE<Key.space>THAT<Key.space>WE<Key.space>APPROACH<Key.space>IT<Key.space>WITH<Key.space>A<Key.space>SENSE<Key.space>OF<Key.space>INCLUSIVITY<Key.space>AND<Key.space>DIVERSITY.
Screenshot: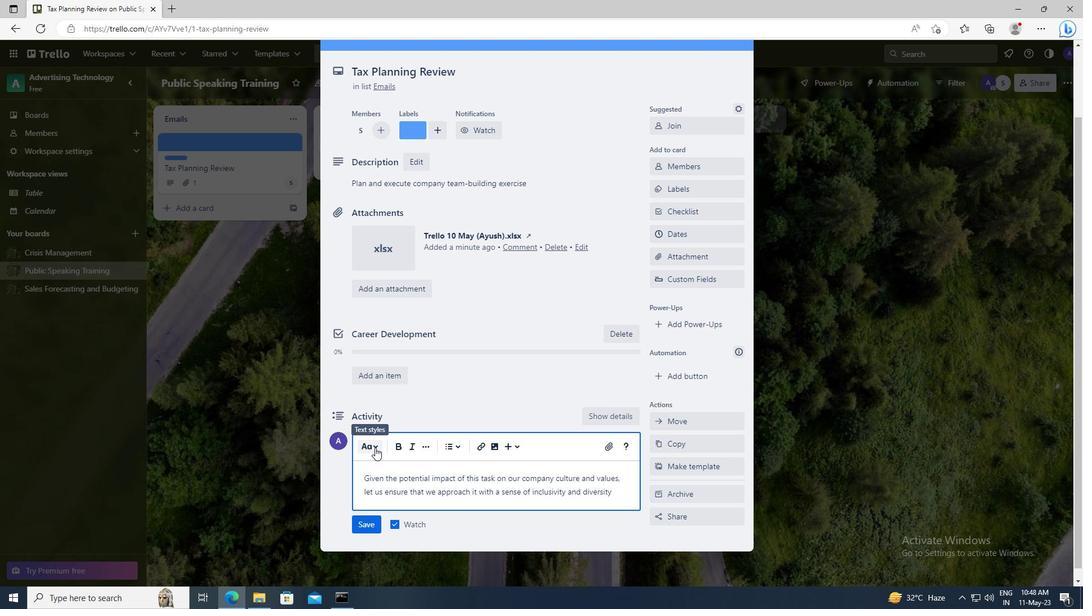 
Action: Mouse scrolled (375, 447) with delta (0, 0)
Screenshot: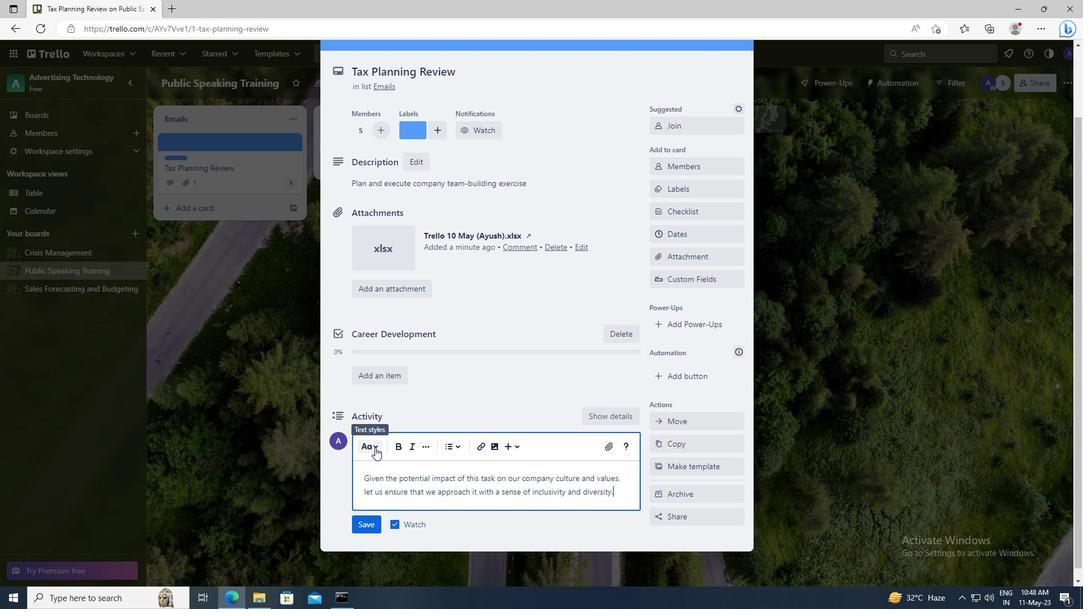 
Action: Mouse moved to (375, 511)
Screenshot: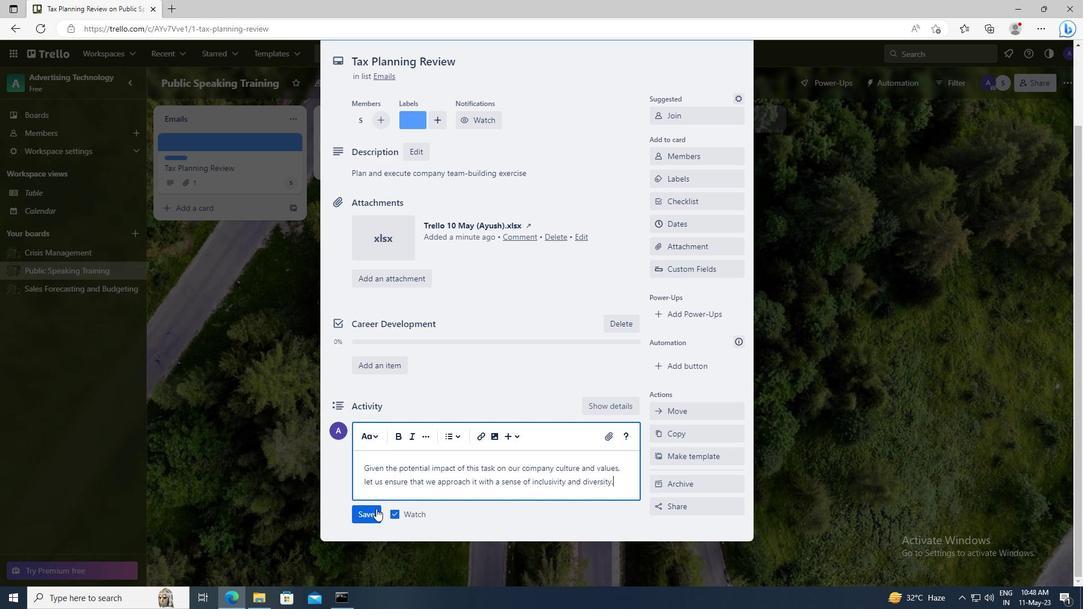 
Action: Mouse pressed left at (375, 511)
Screenshot: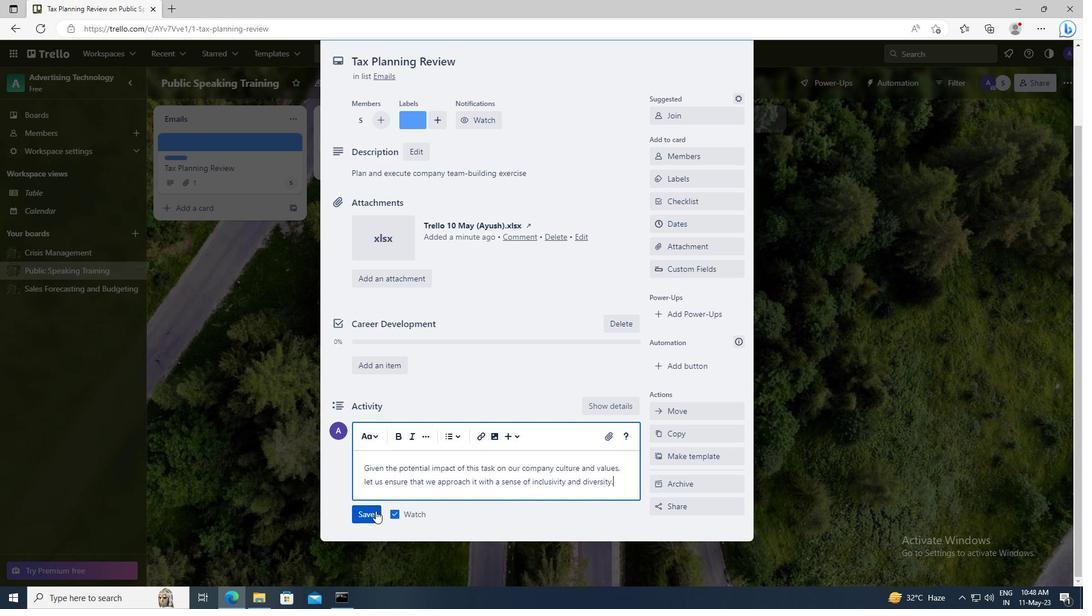 
Action: Mouse moved to (696, 235)
Screenshot: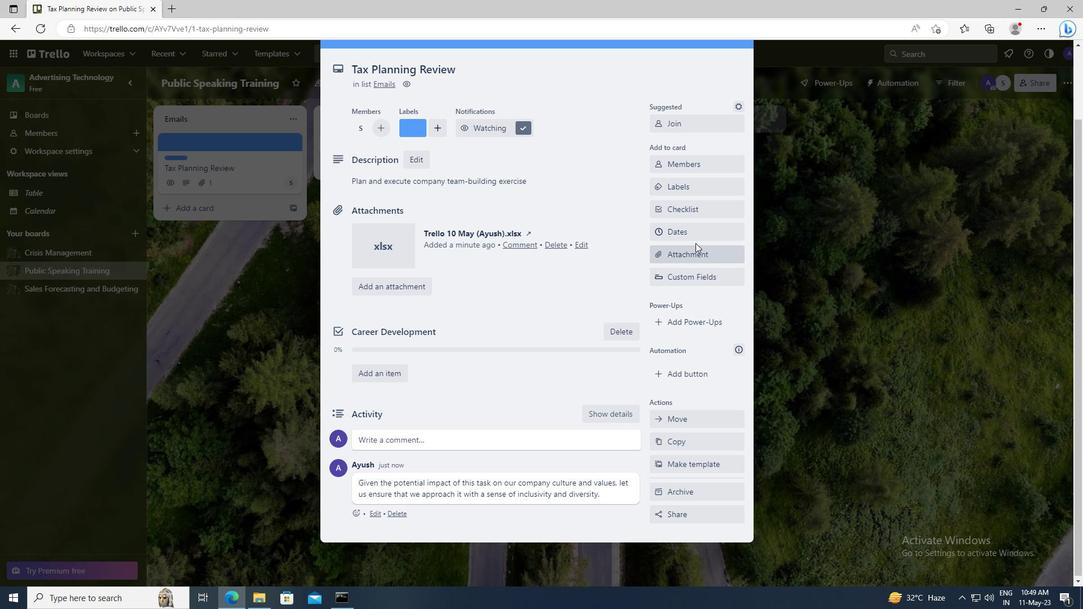 
Action: Mouse pressed left at (696, 235)
Screenshot: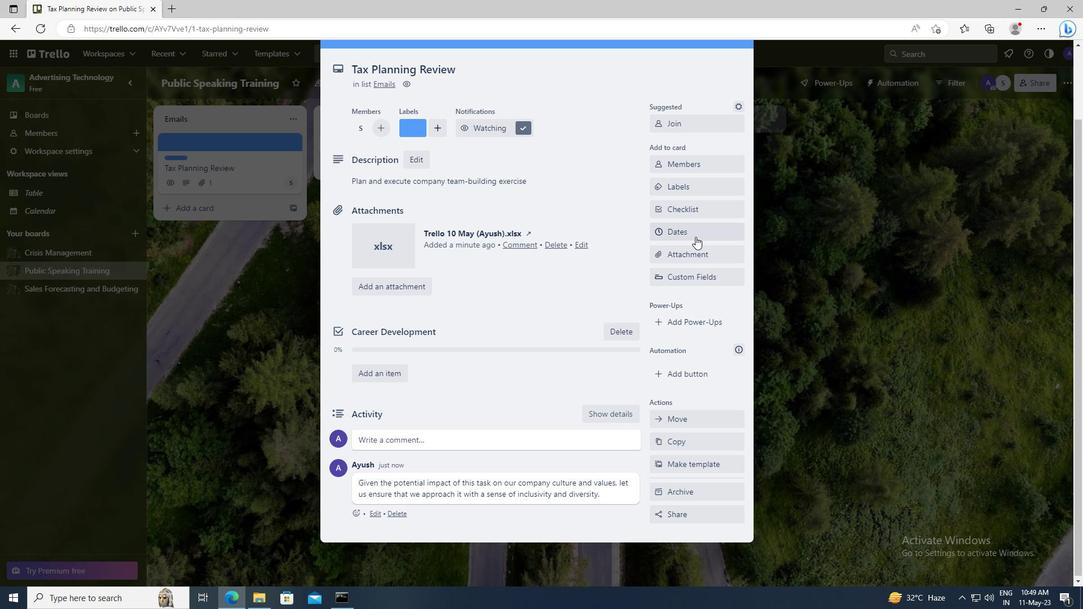 
Action: Mouse moved to (660, 289)
Screenshot: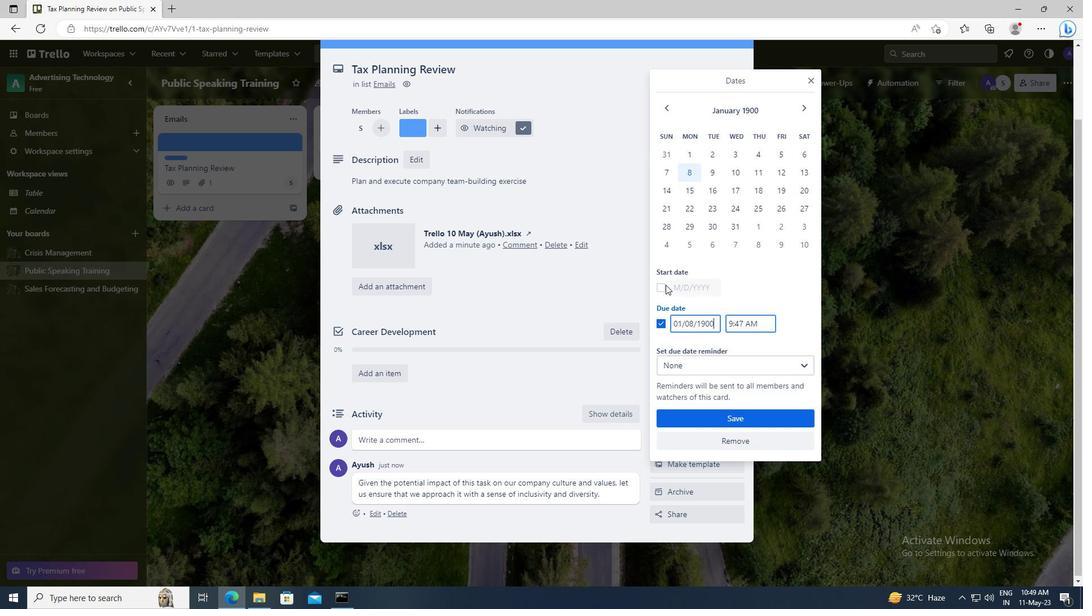 
Action: Mouse pressed left at (660, 289)
Screenshot: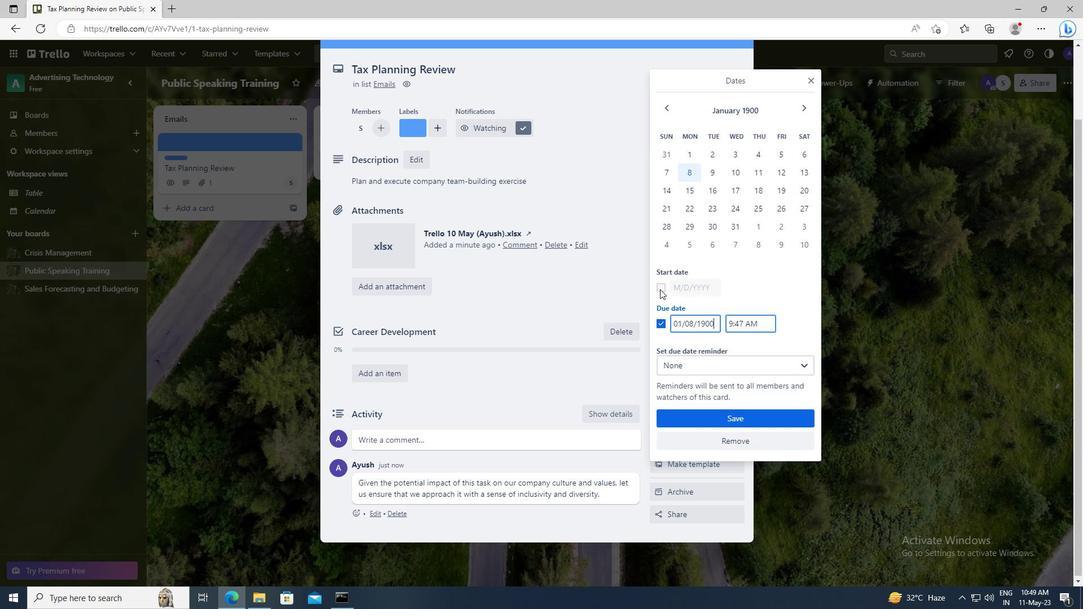 
Action: Mouse moved to (715, 290)
Screenshot: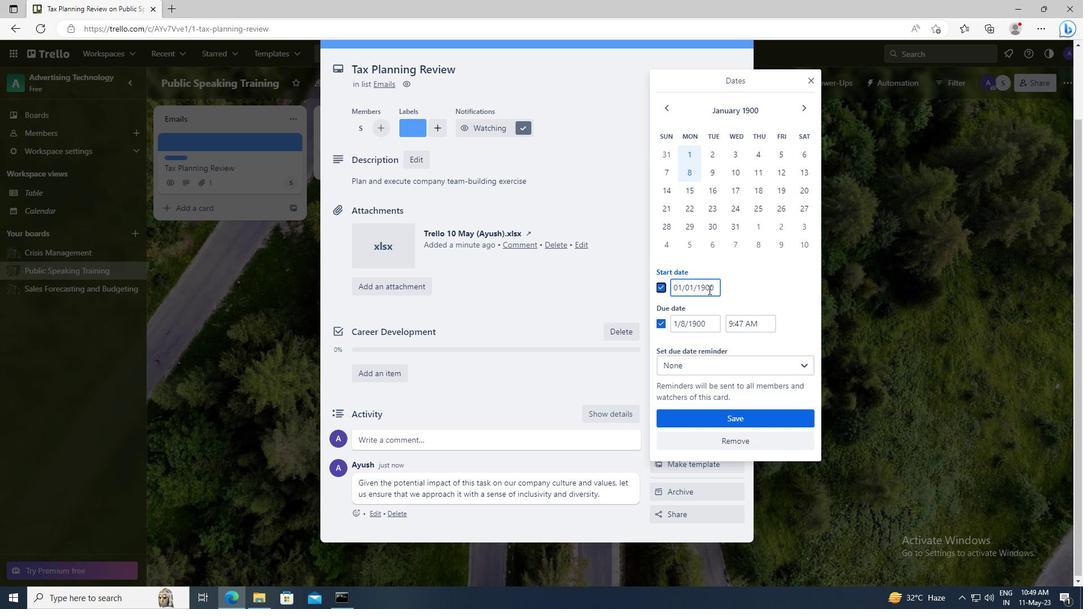 
Action: Mouse pressed left at (715, 290)
Screenshot: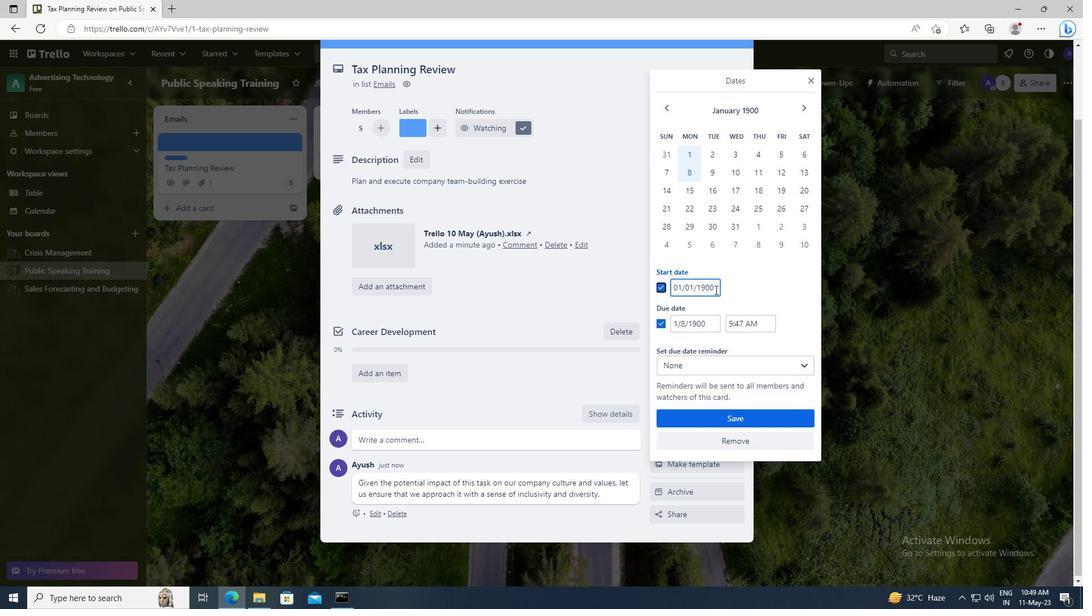 
Action: Key pressed <Key.left><Key.left><Key.left><Key.left><Key.left><Key.backspace>2
Screenshot: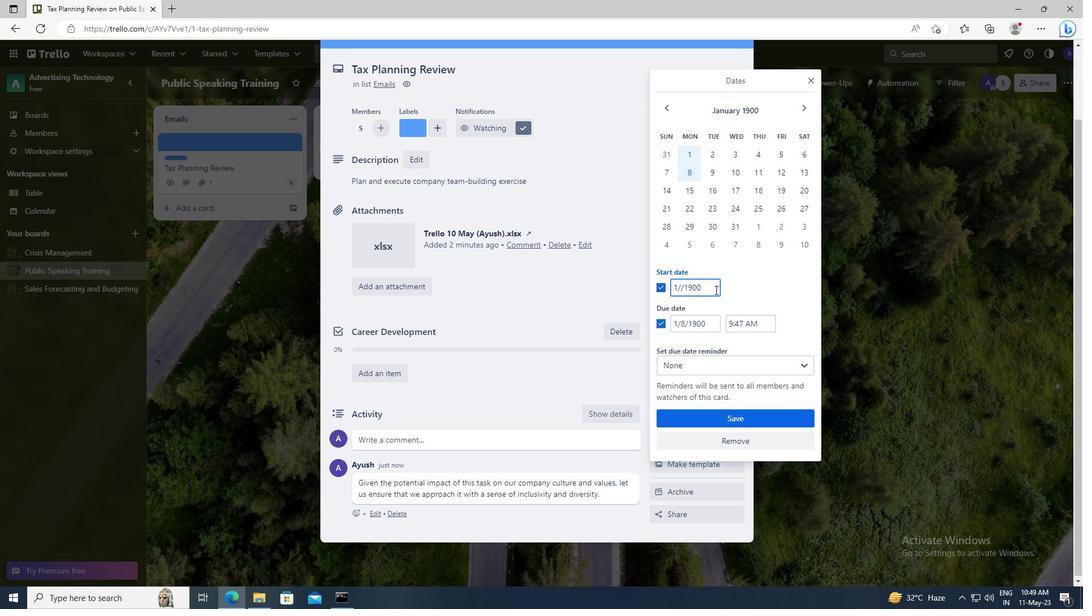 
Action: Mouse moved to (711, 325)
Screenshot: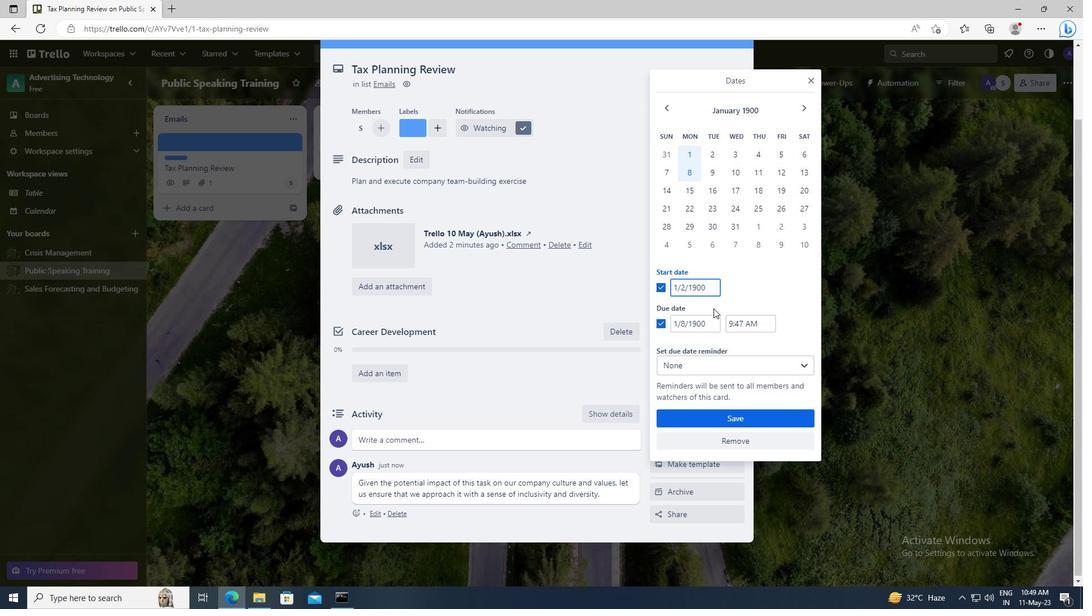 
Action: Mouse pressed left at (711, 325)
Screenshot: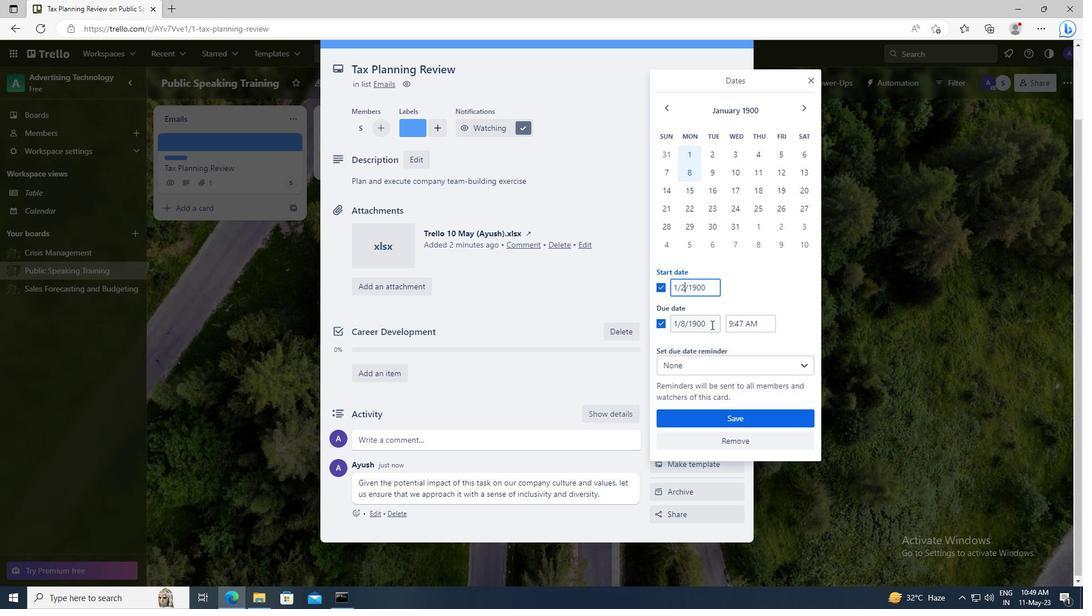 
Action: Key pressed <Key.left><Key.left><Key.left><Key.left><Key.left><Key.backspace>9
Screenshot: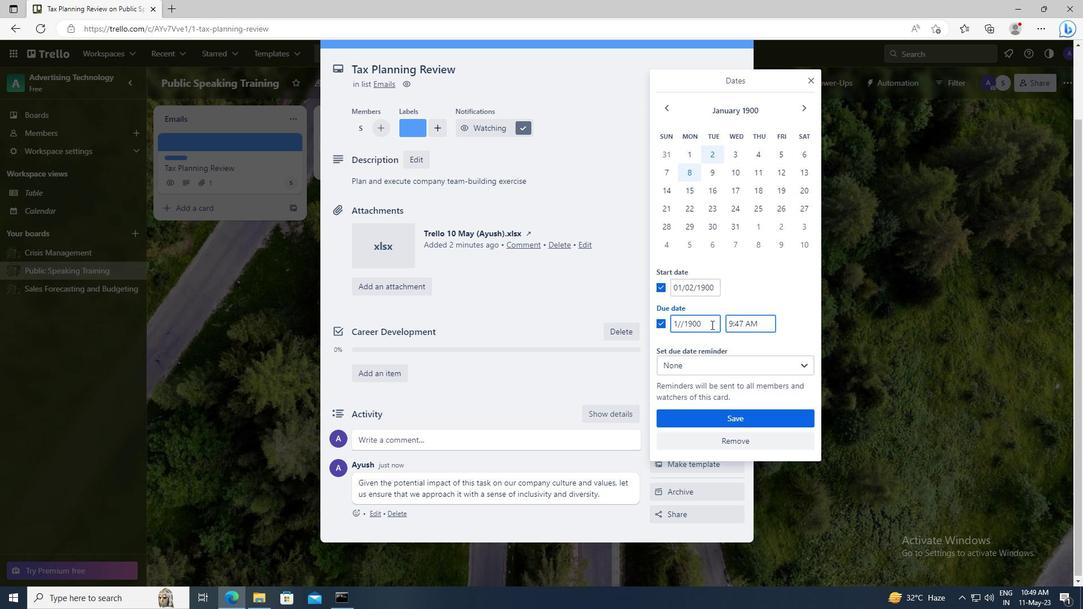 
Action: Mouse moved to (719, 417)
Screenshot: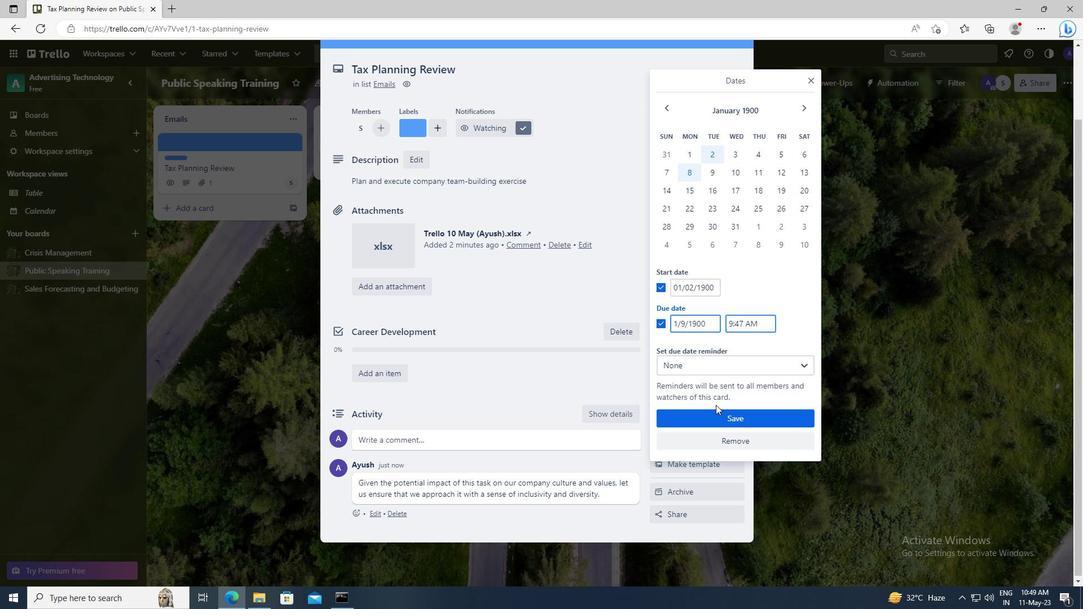 
Action: Mouse pressed left at (719, 417)
Screenshot: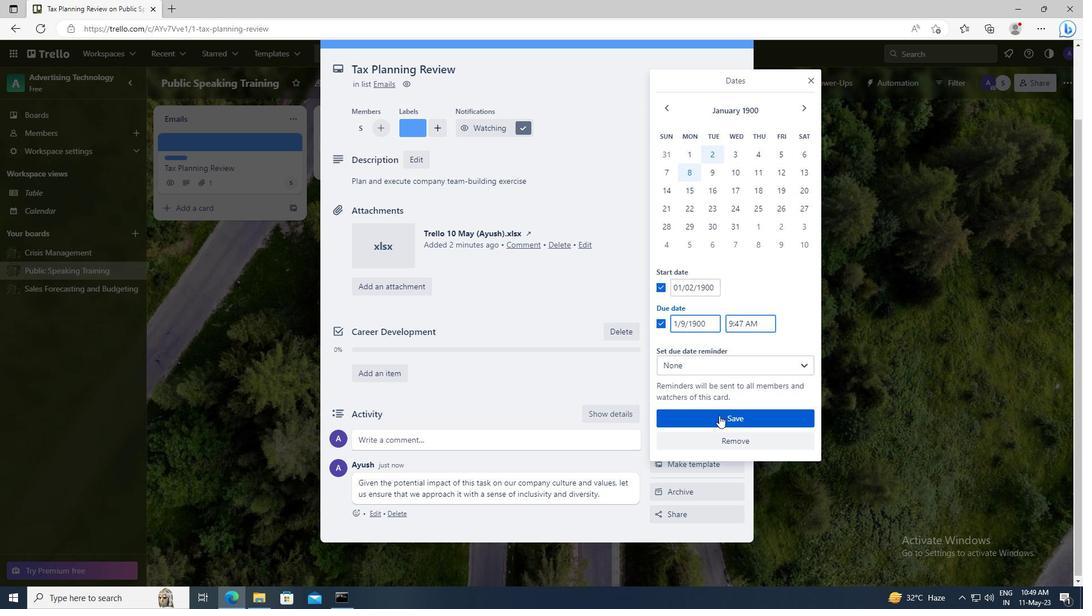 
